 Task: Create a sub task System Test and UAT for the task  Implement a new remote support system for a company's clients in the project AlphaFlow , assign it to team member softage.1@softage.net and update the status of the sub task to  Off Track , set the priority of the sub task to High
Action: Mouse moved to (62, 320)
Screenshot: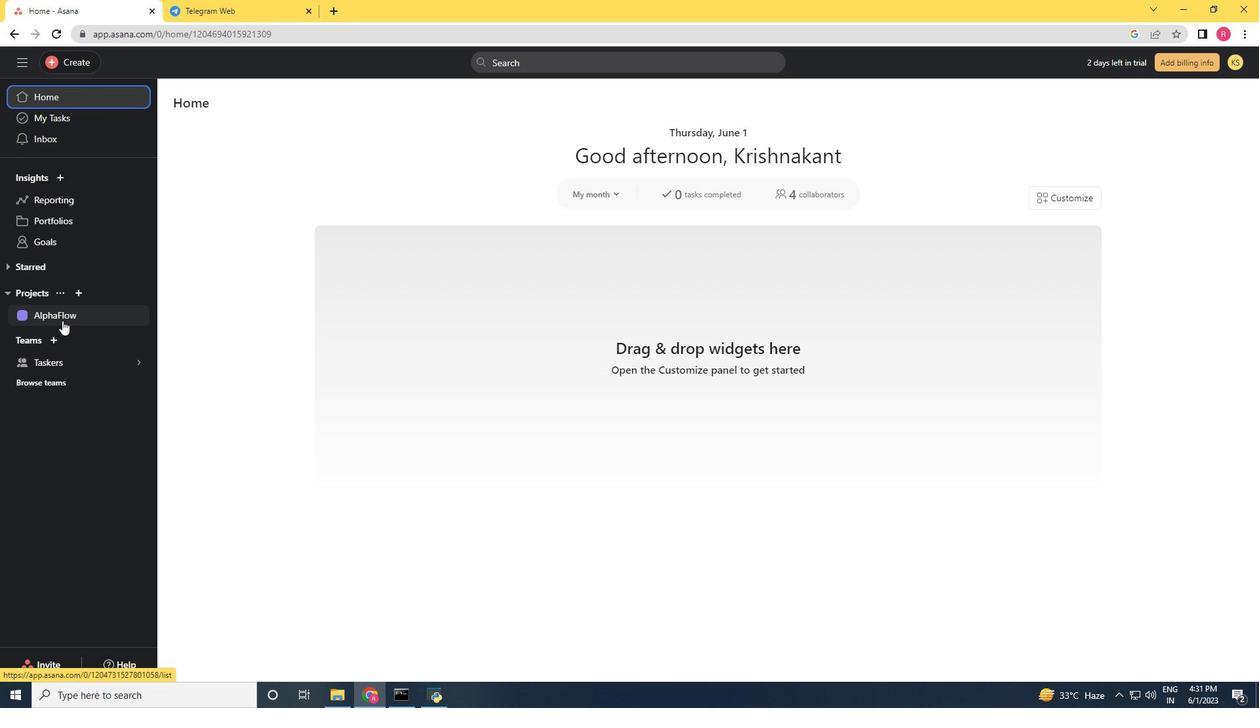 
Action: Mouse pressed left at (62, 320)
Screenshot: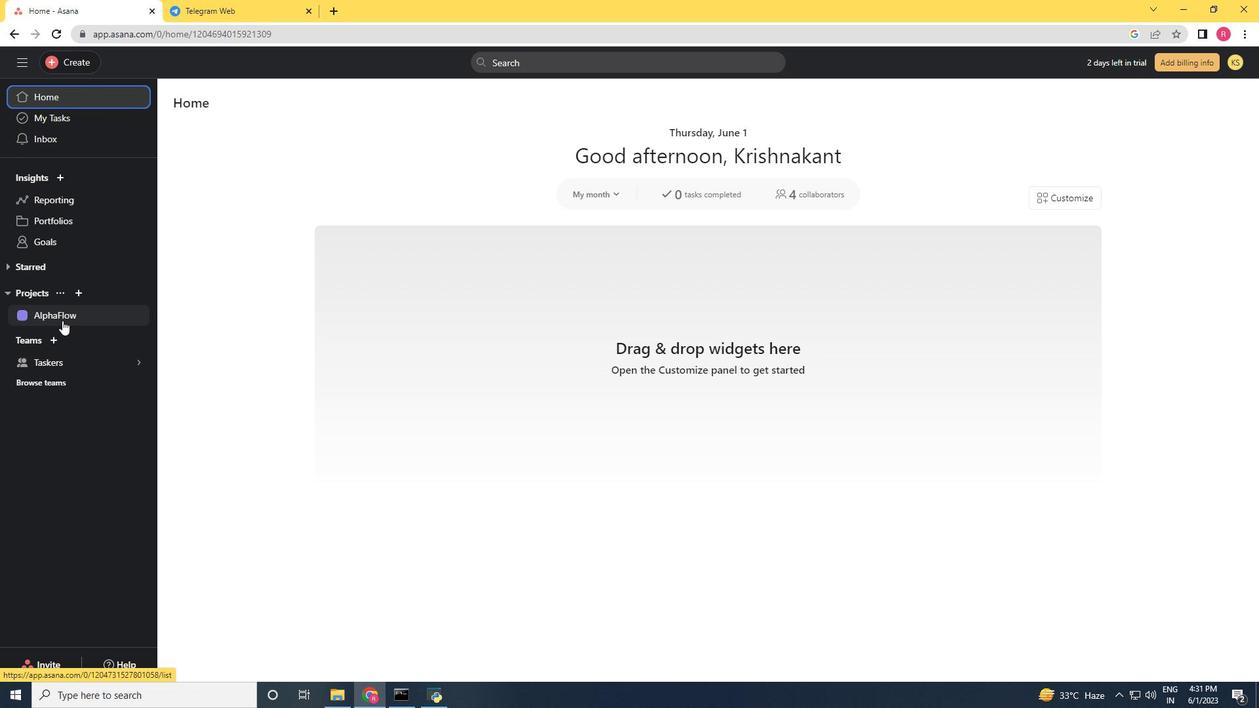 
Action: Mouse moved to (443, 396)
Screenshot: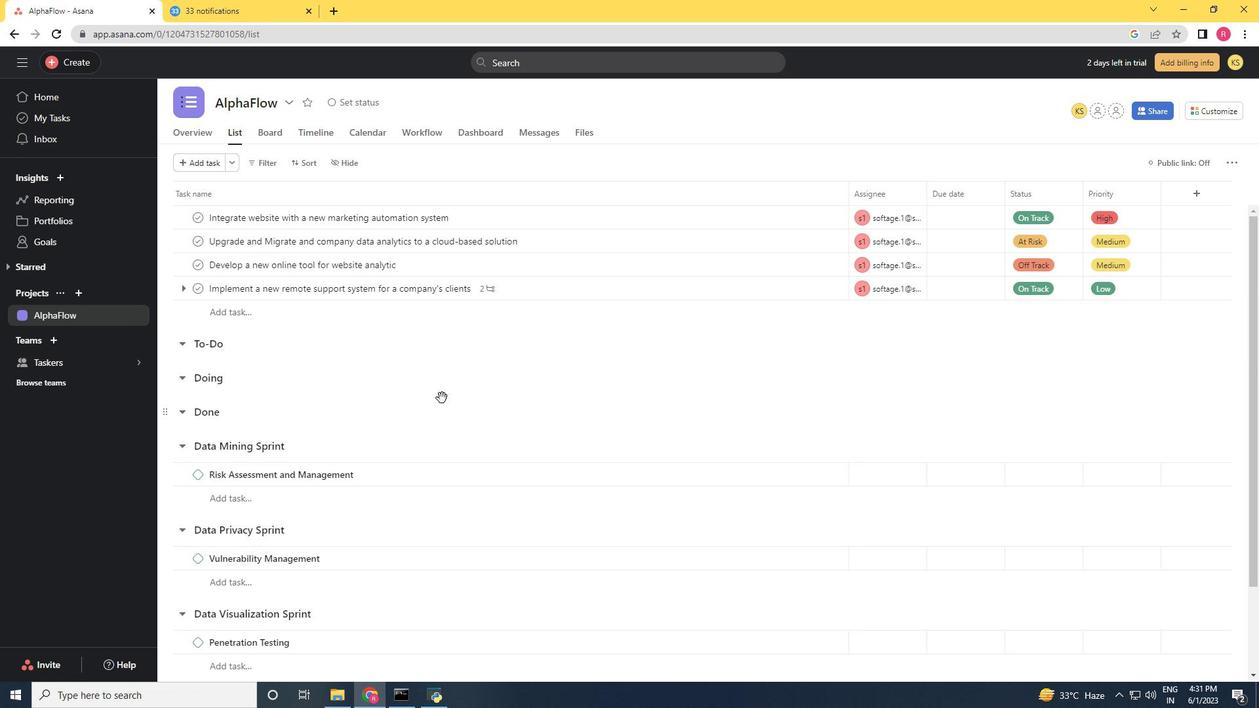 
Action: Mouse scrolled (443, 396) with delta (0, 0)
Screenshot: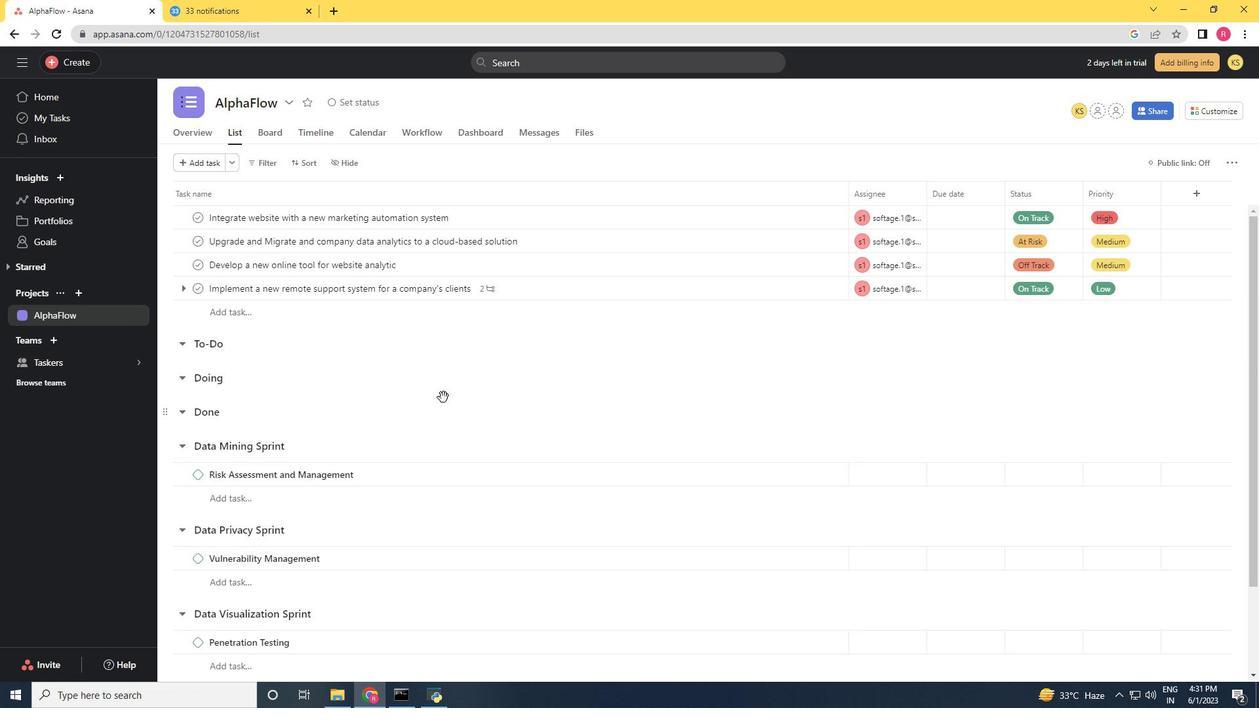 
Action: Mouse scrolled (443, 396) with delta (0, 0)
Screenshot: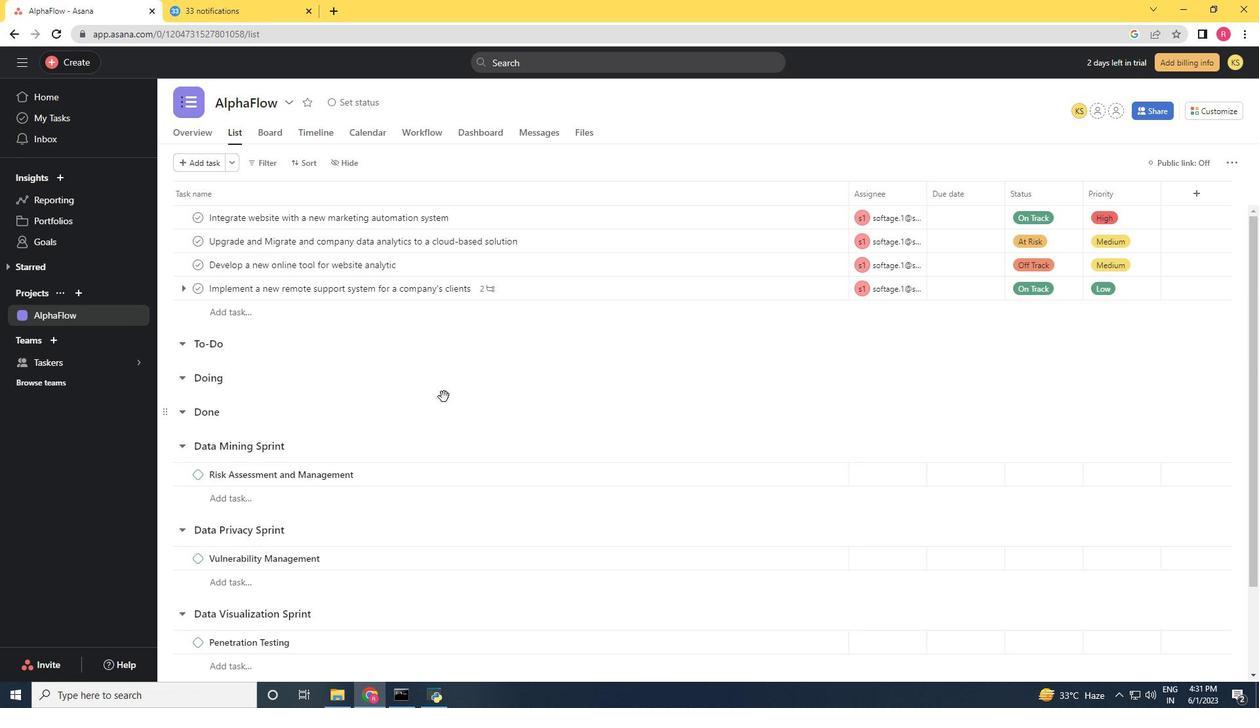 
Action: Mouse moved to (444, 396)
Screenshot: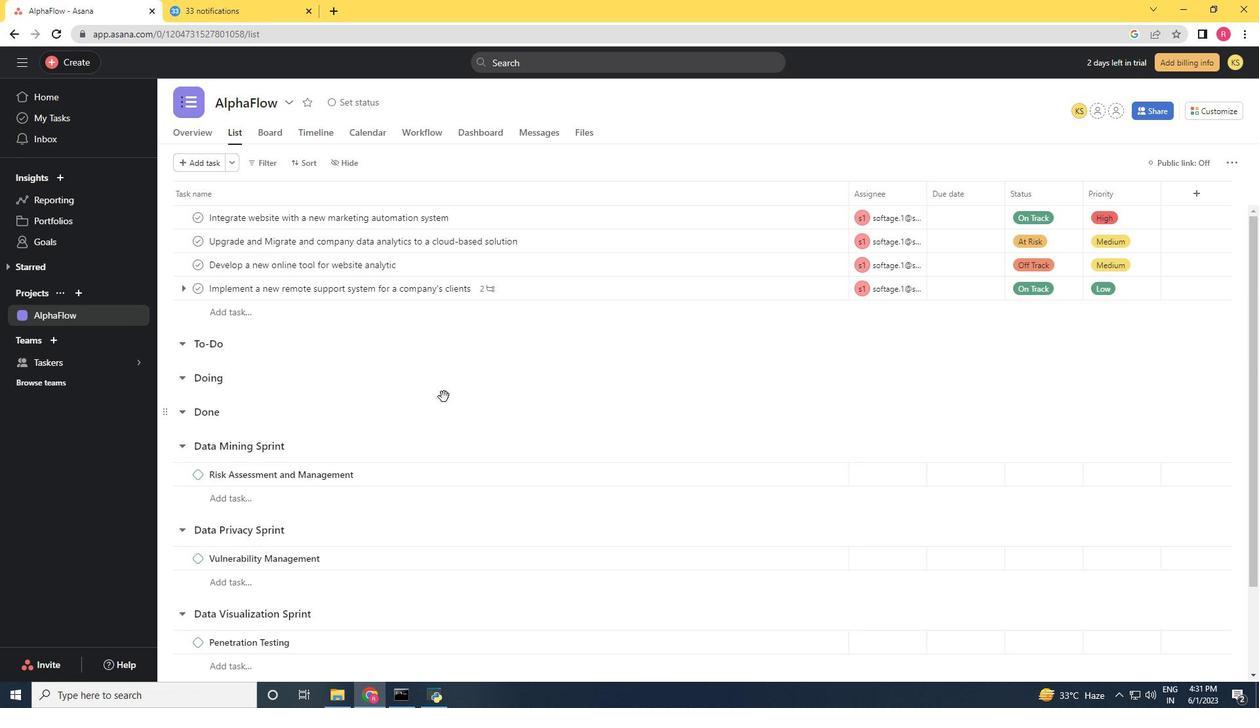 
Action: Mouse scrolled (444, 396) with delta (0, 0)
Screenshot: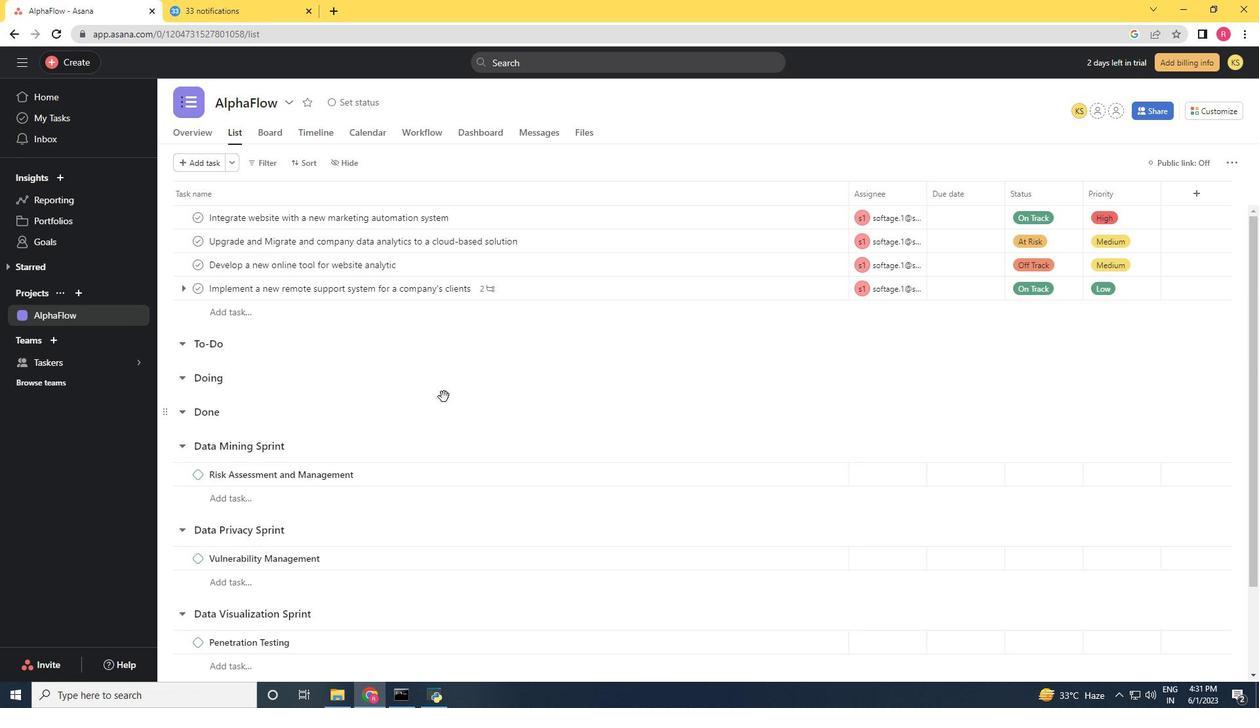 
Action: Mouse scrolled (444, 396) with delta (0, 0)
Screenshot: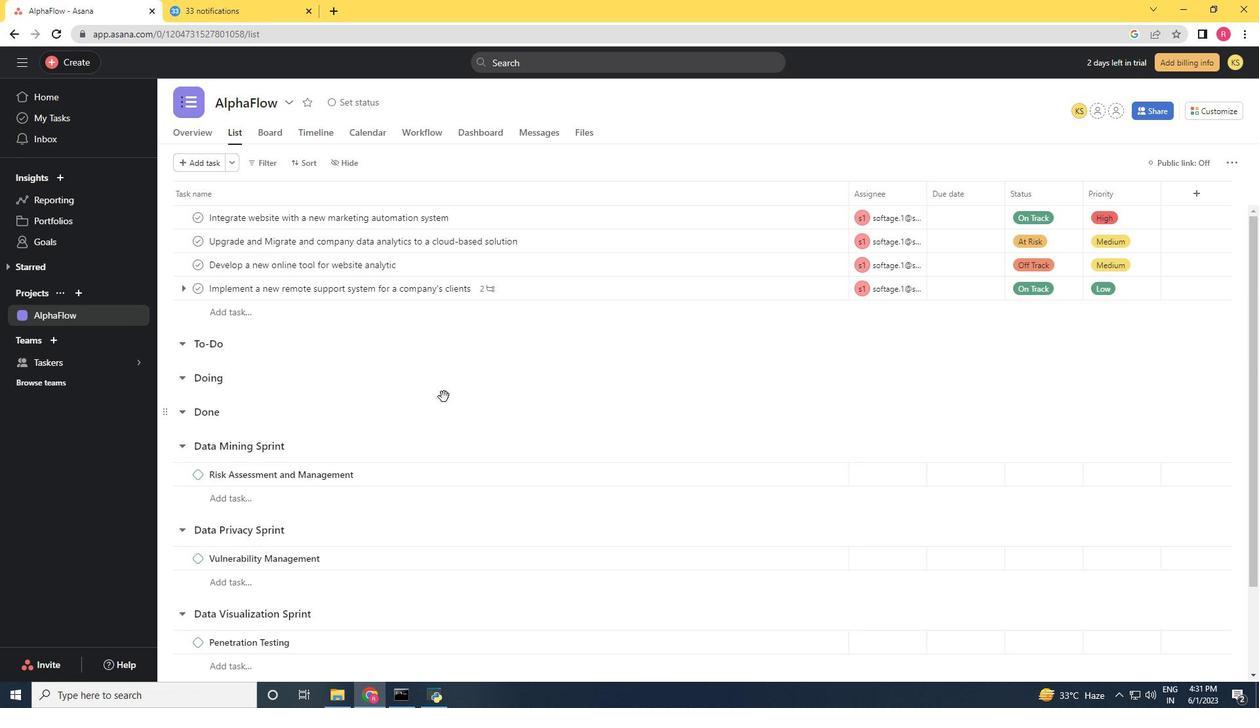 
Action: Mouse scrolled (444, 396) with delta (0, 0)
Screenshot: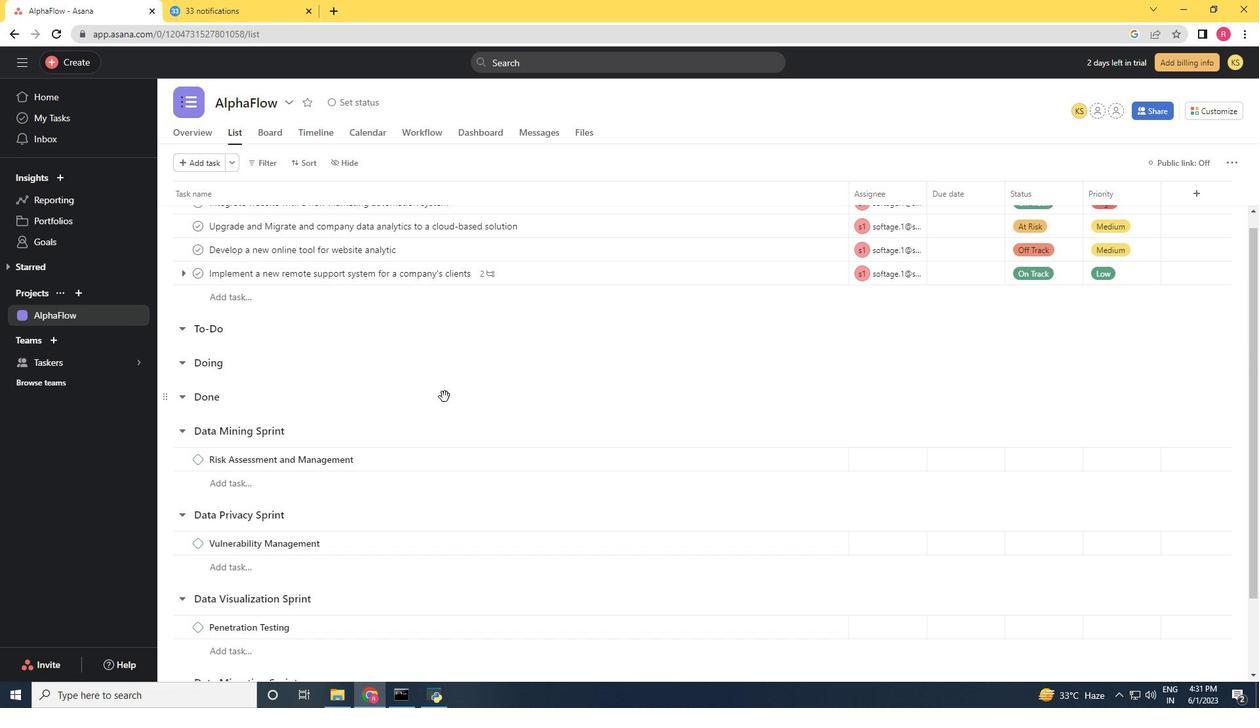 
Action: Mouse moved to (469, 375)
Screenshot: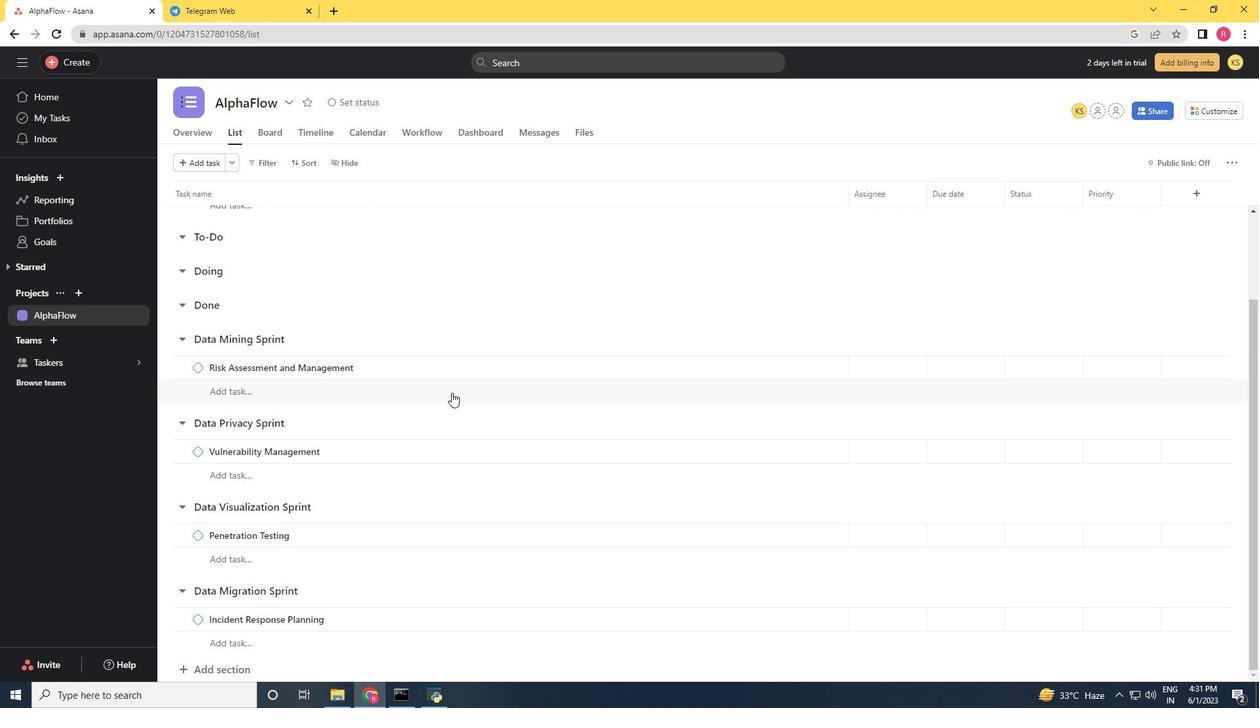 
Action: Mouse scrolled (469, 376) with delta (0, 0)
Screenshot: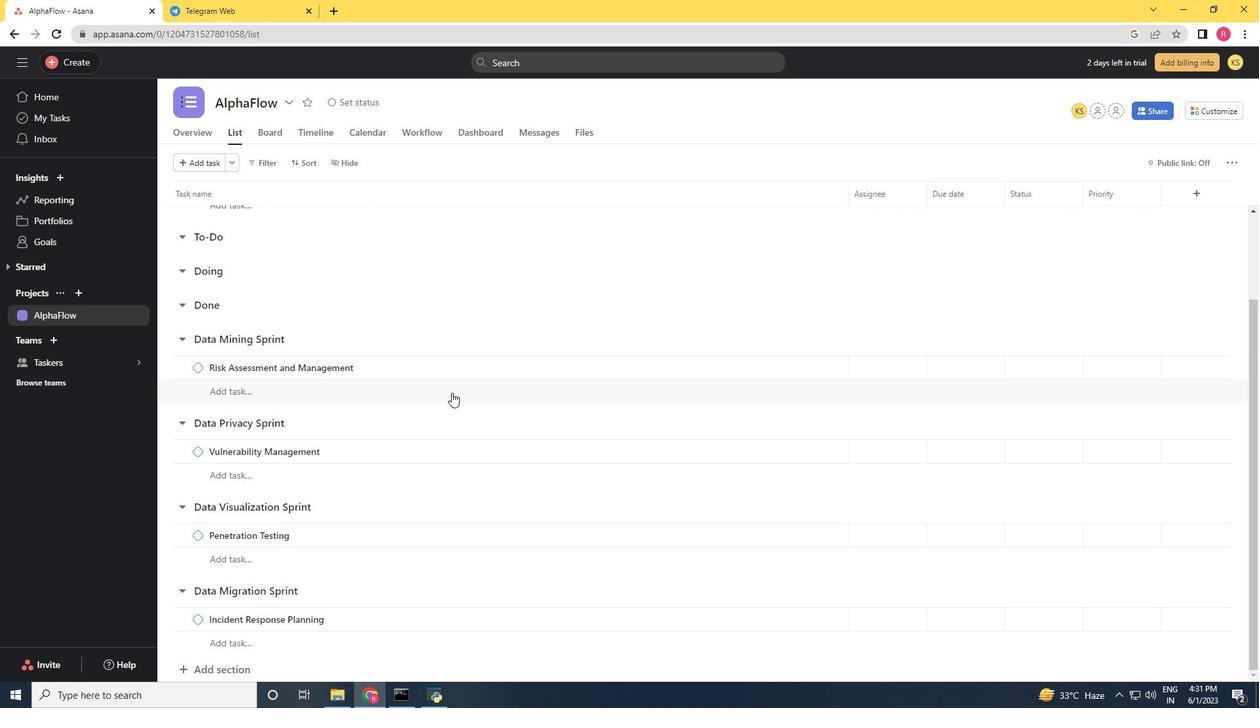 
Action: Mouse moved to (470, 374)
Screenshot: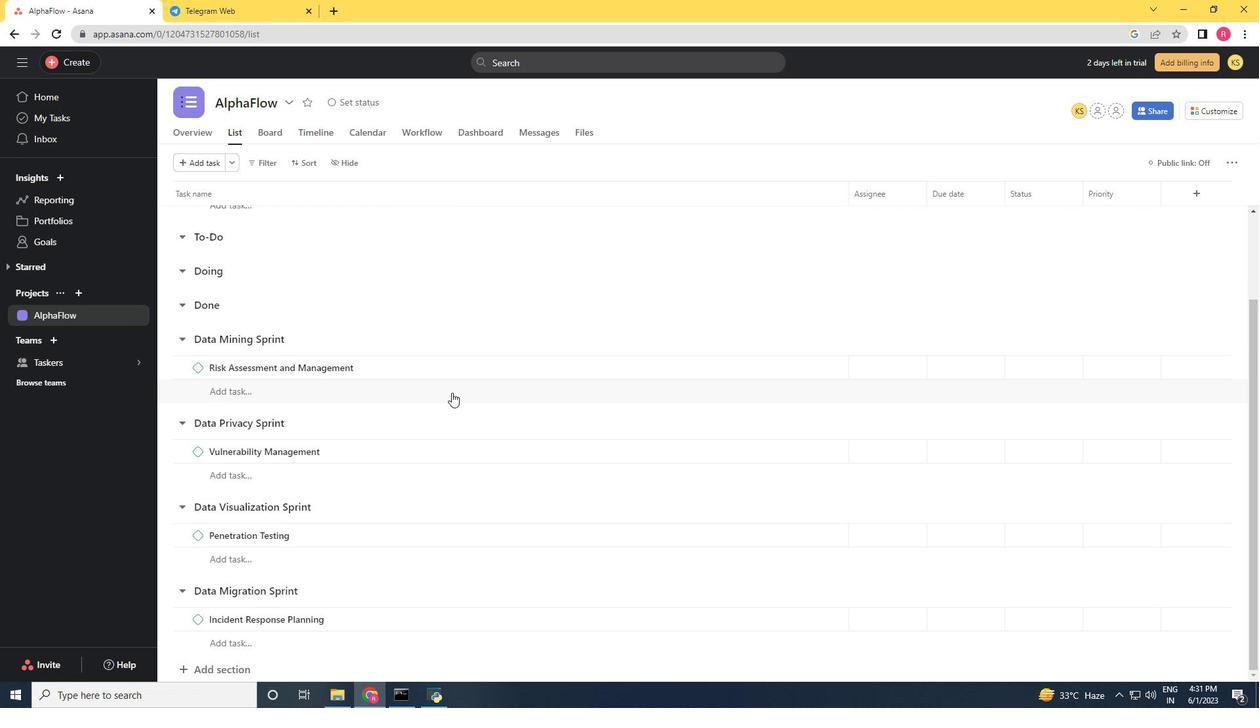 
Action: Mouse scrolled (470, 375) with delta (0, 0)
Screenshot: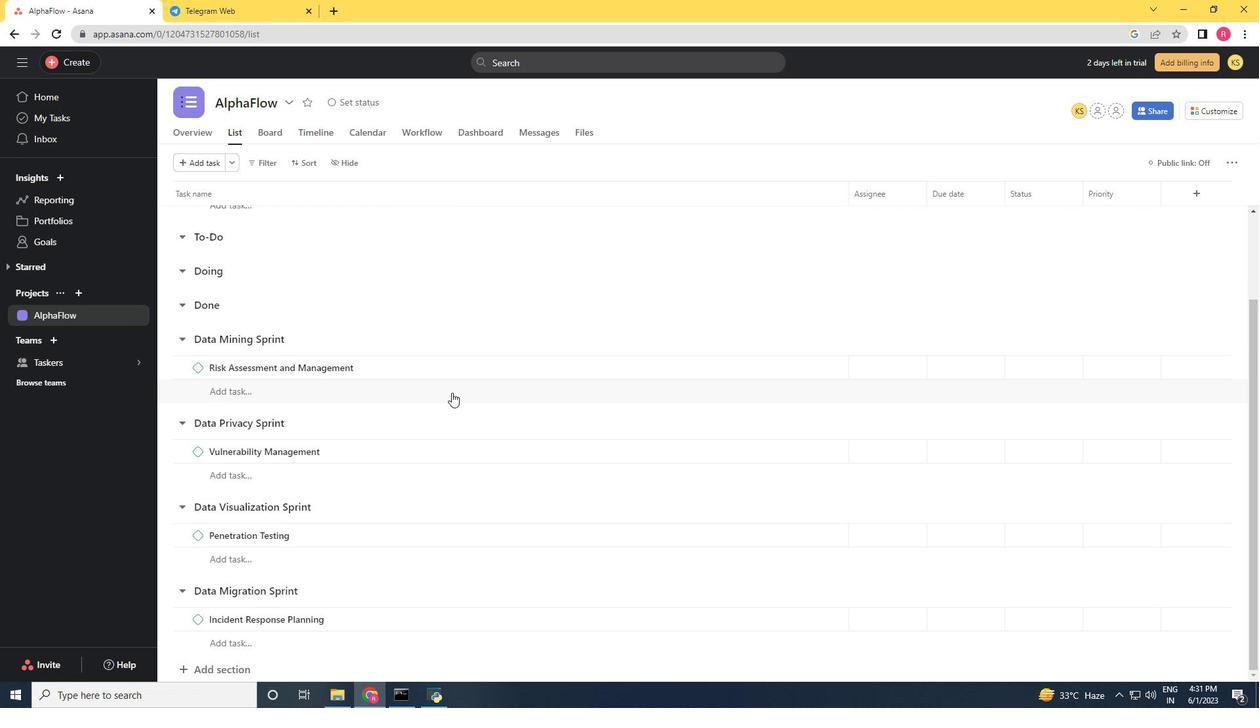 
Action: Mouse moved to (472, 372)
Screenshot: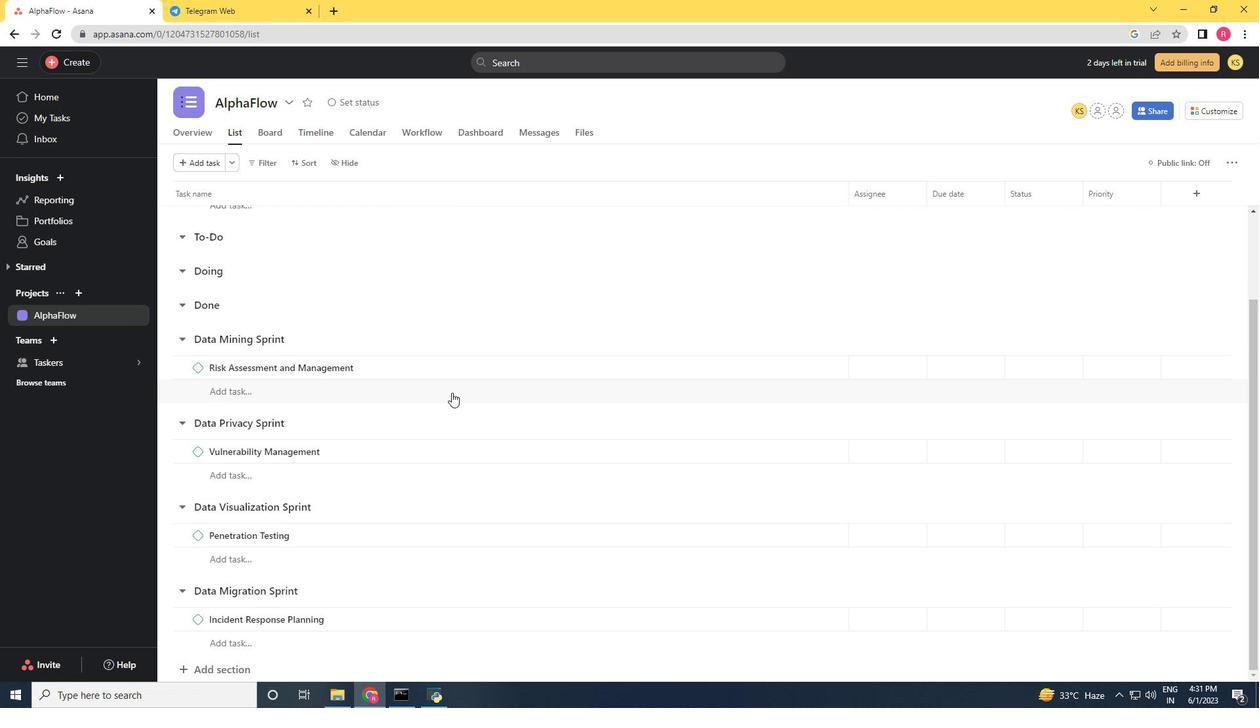 
Action: Mouse scrolled (472, 373) with delta (0, 0)
Screenshot: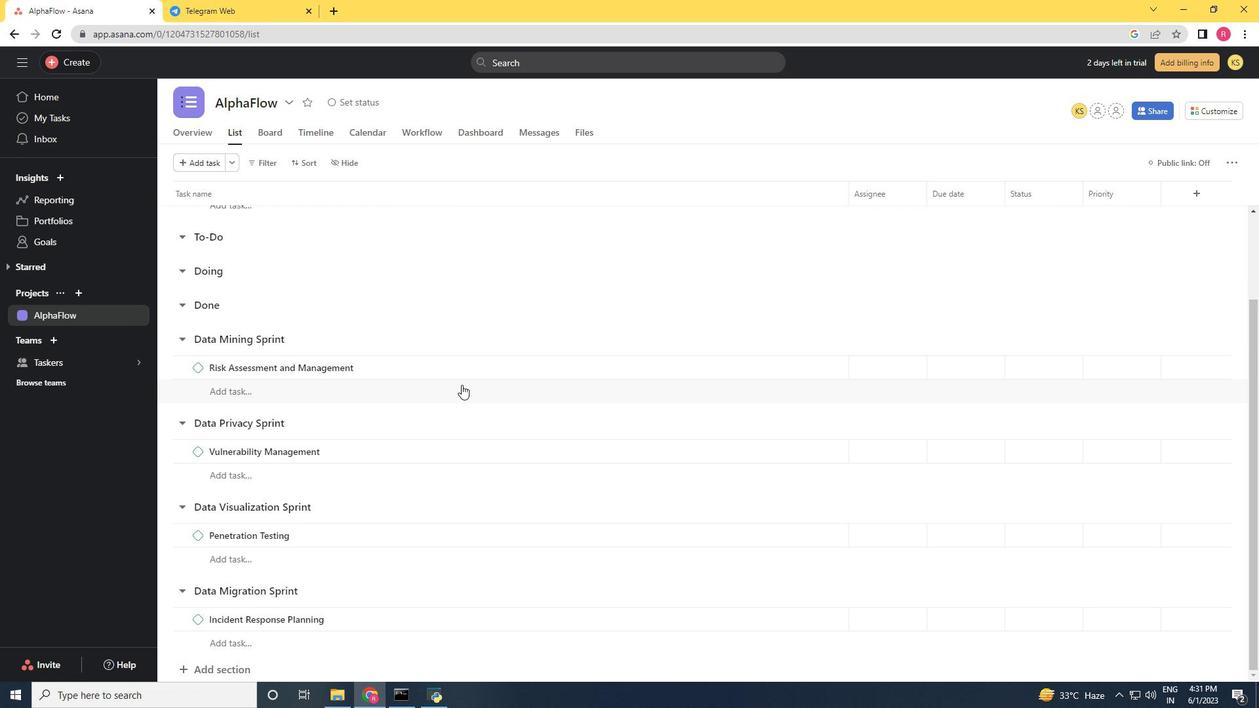 
Action: Mouse moved to (473, 369)
Screenshot: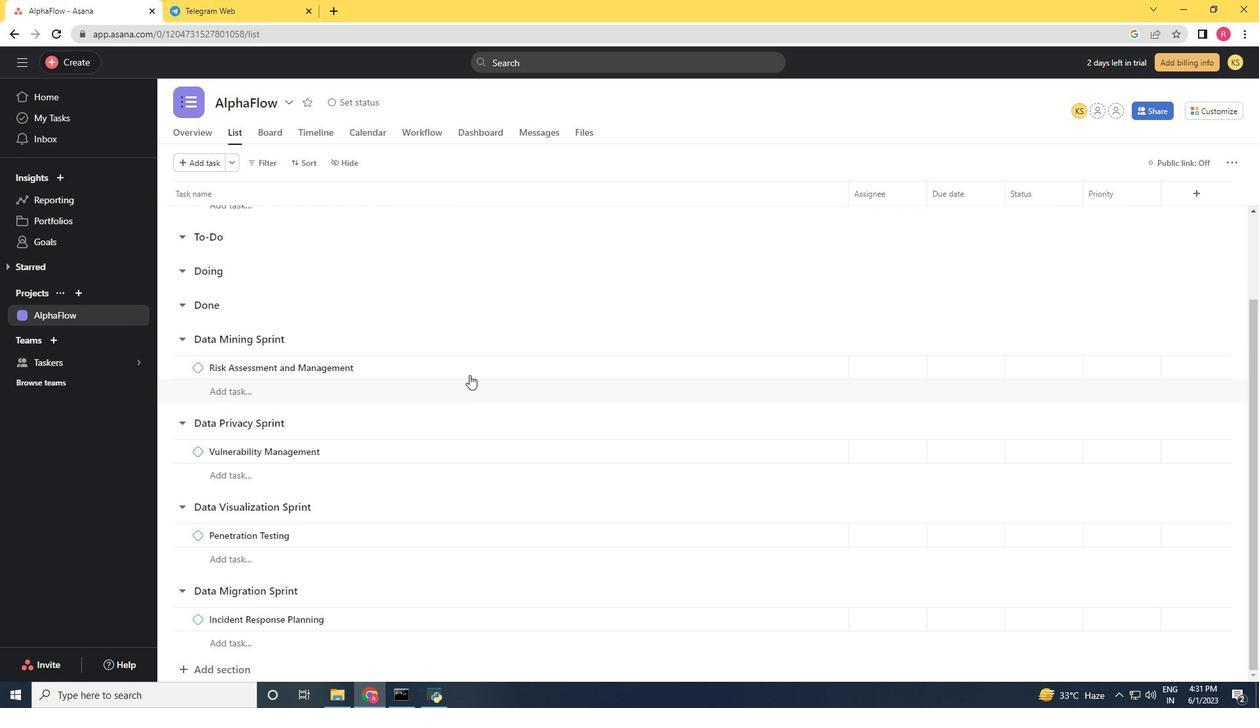 
Action: Mouse scrolled (473, 370) with delta (0, 0)
Screenshot: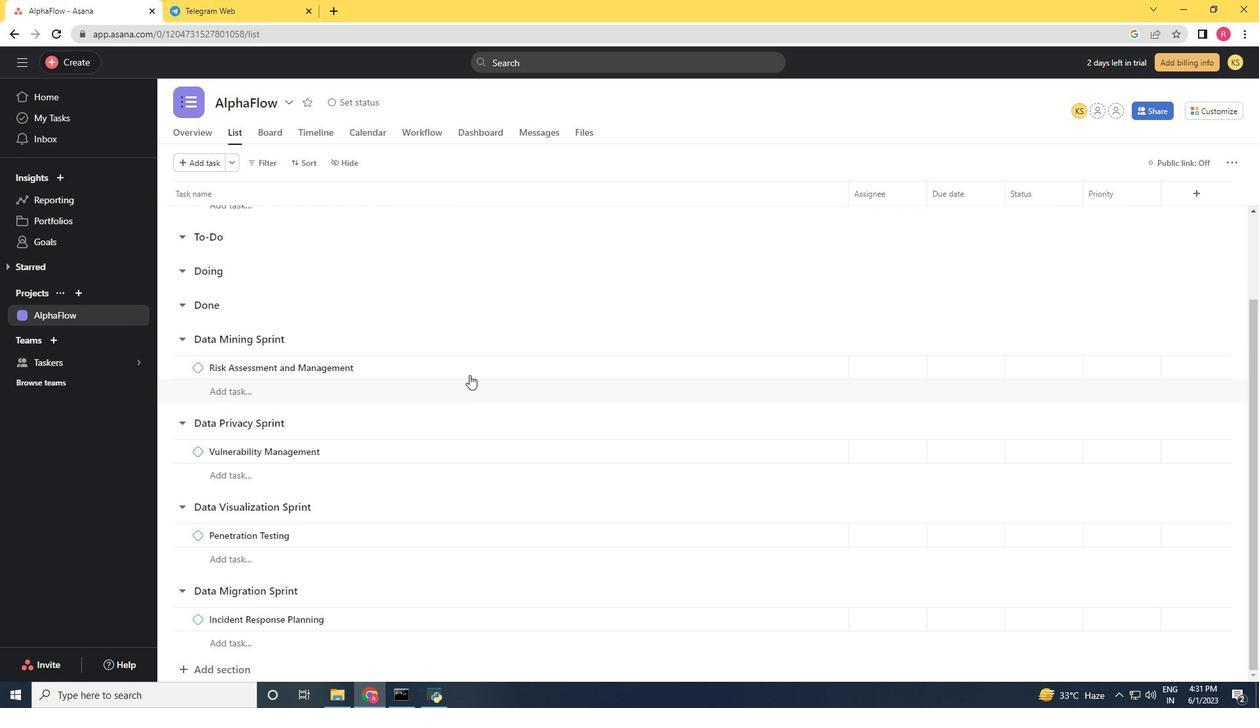 
Action: Mouse moved to (603, 281)
Screenshot: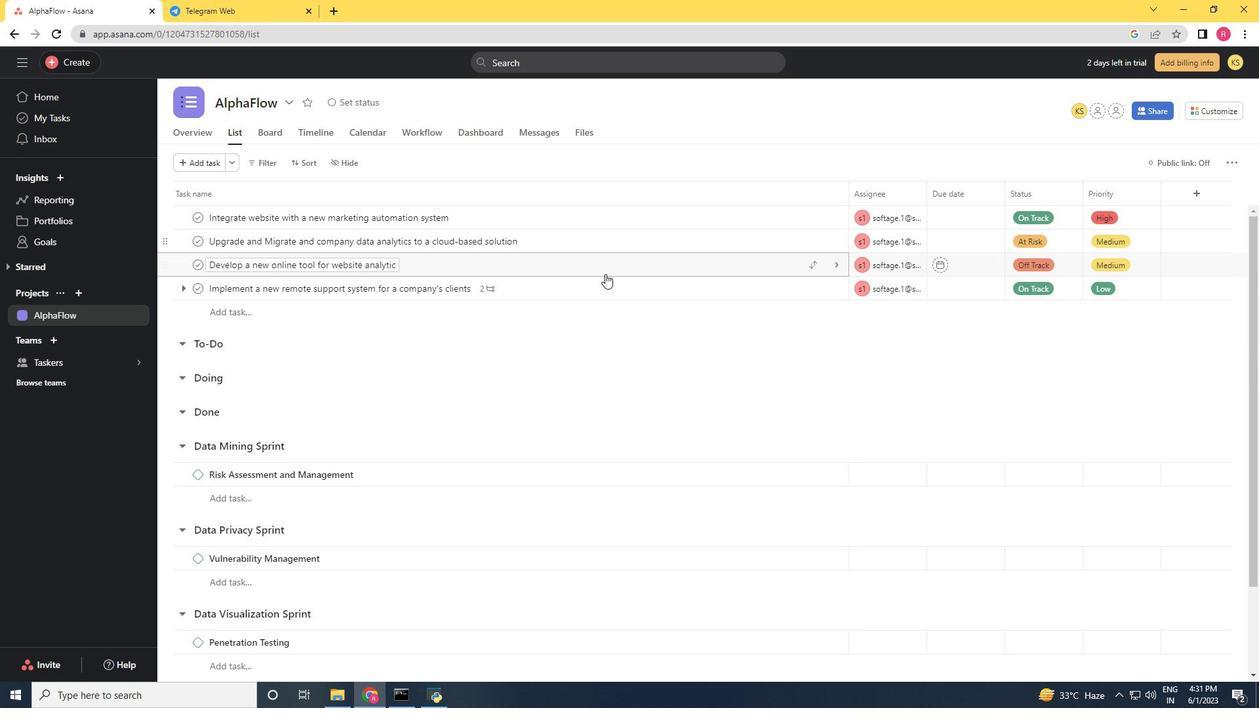 
Action: Mouse pressed left at (603, 281)
Screenshot: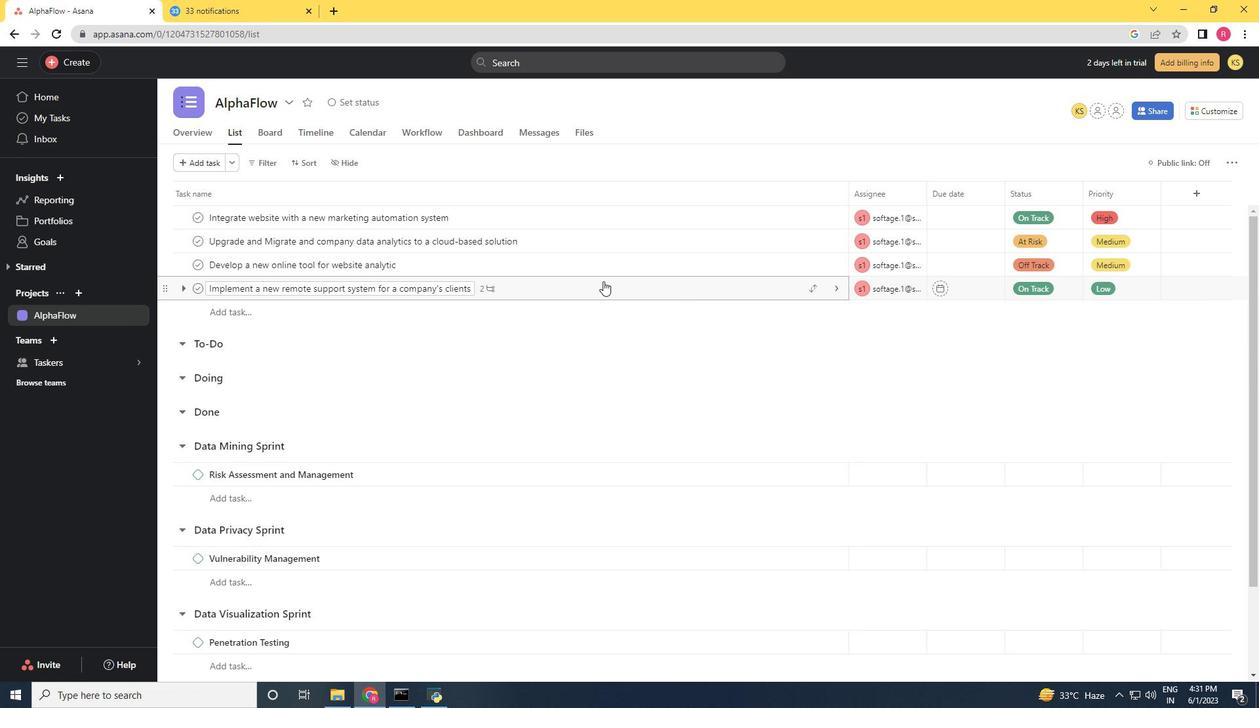 
Action: Mouse moved to (674, 375)
Screenshot: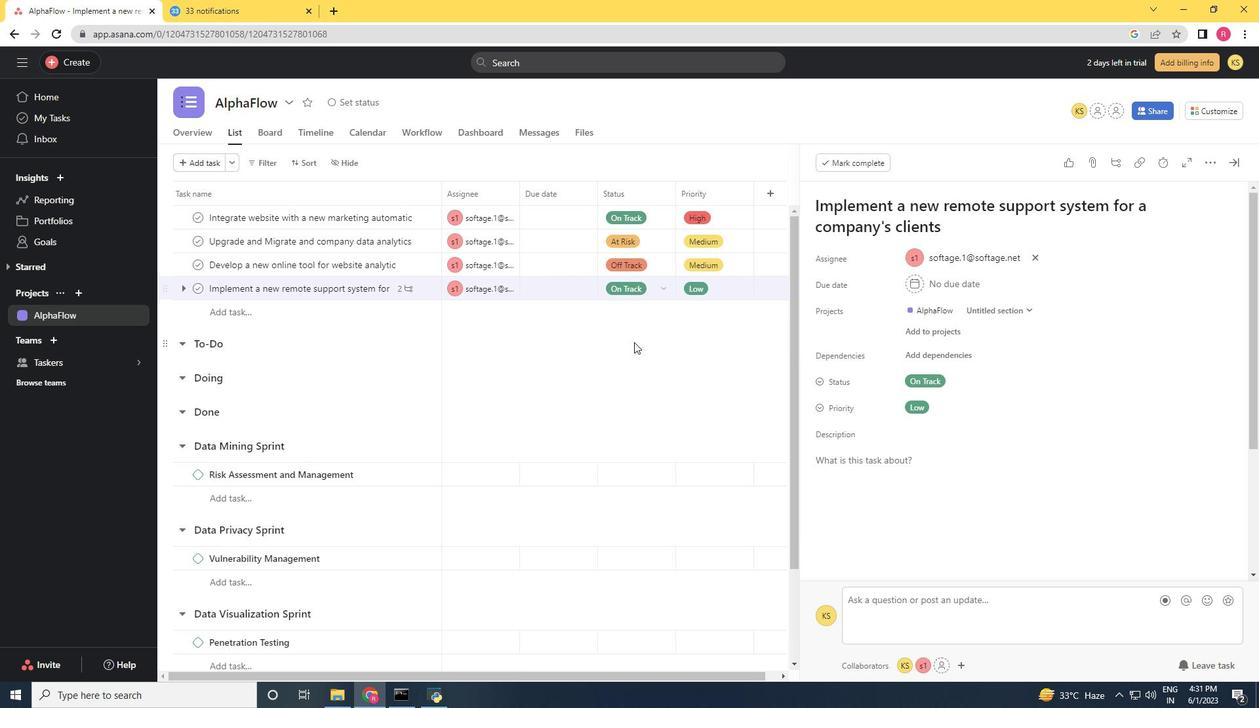 
Action: Mouse scrolled (674, 374) with delta (0, 0)
Screenshot: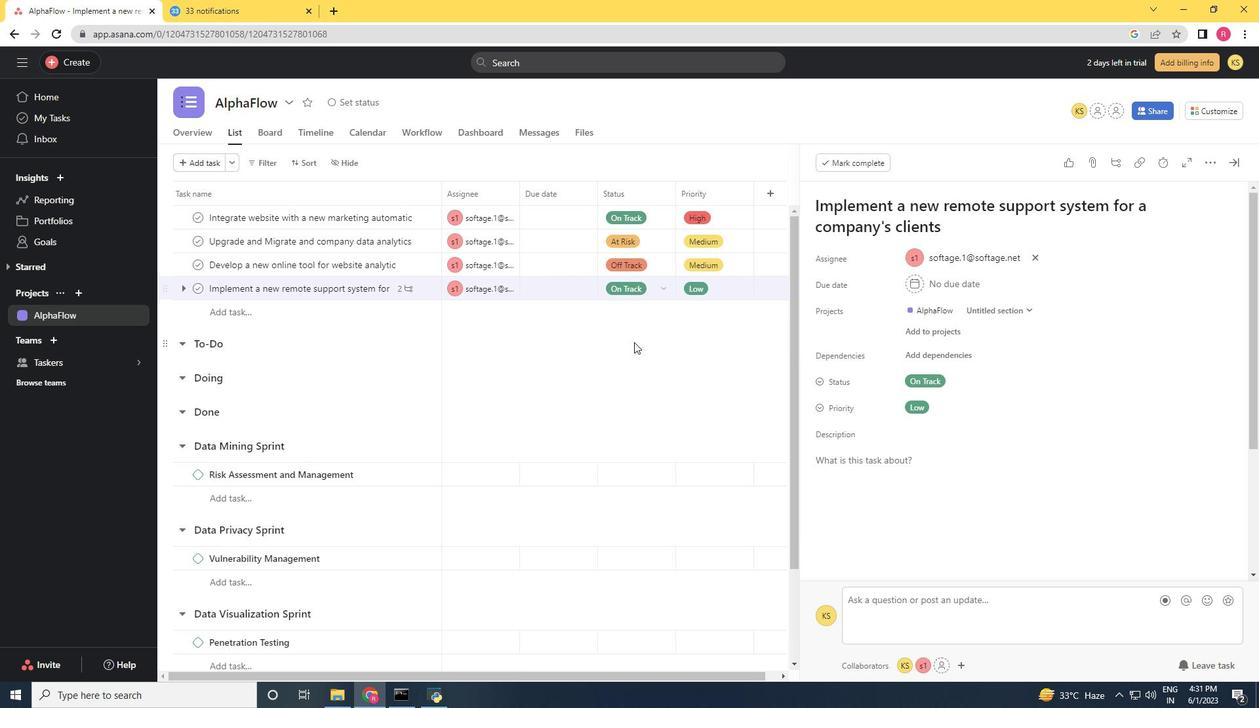 
Action: Mouse moved to (731, 405)
Screenshot: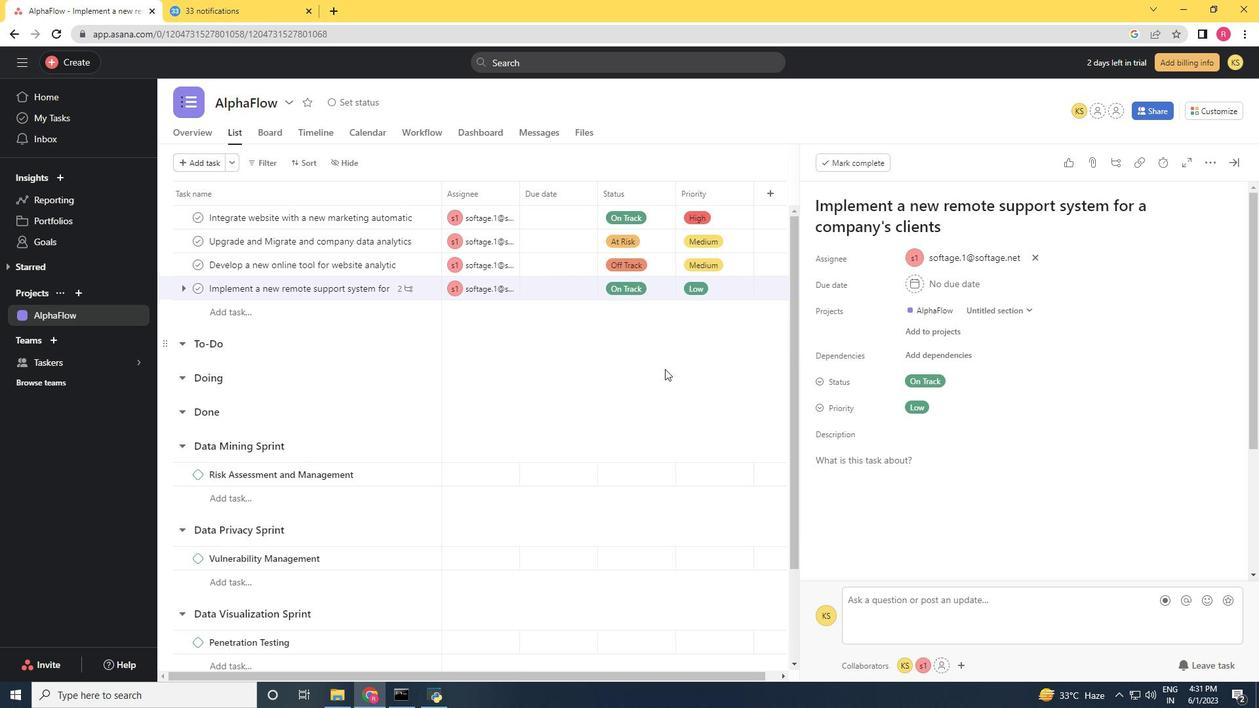 
Action: Mouse scrolled (731, 404) with delta (0, 0)
Screenshot: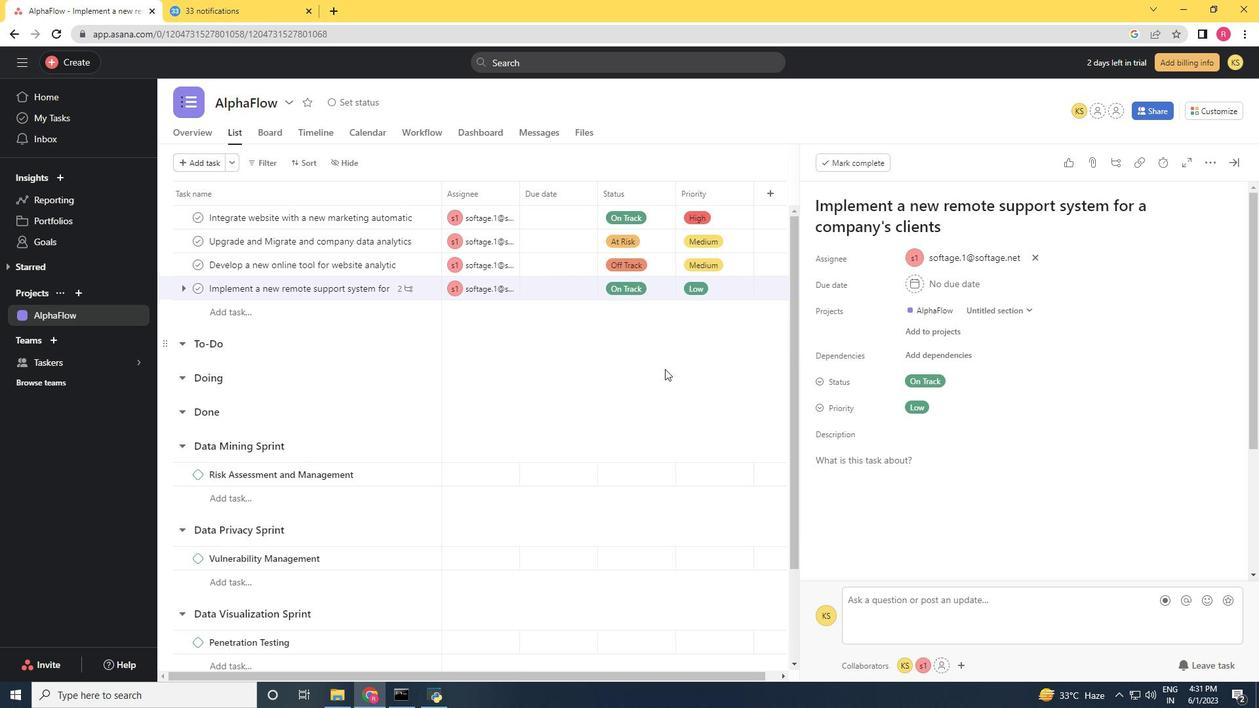 
Action: Mouse moved to (792, 426)
Screenshot: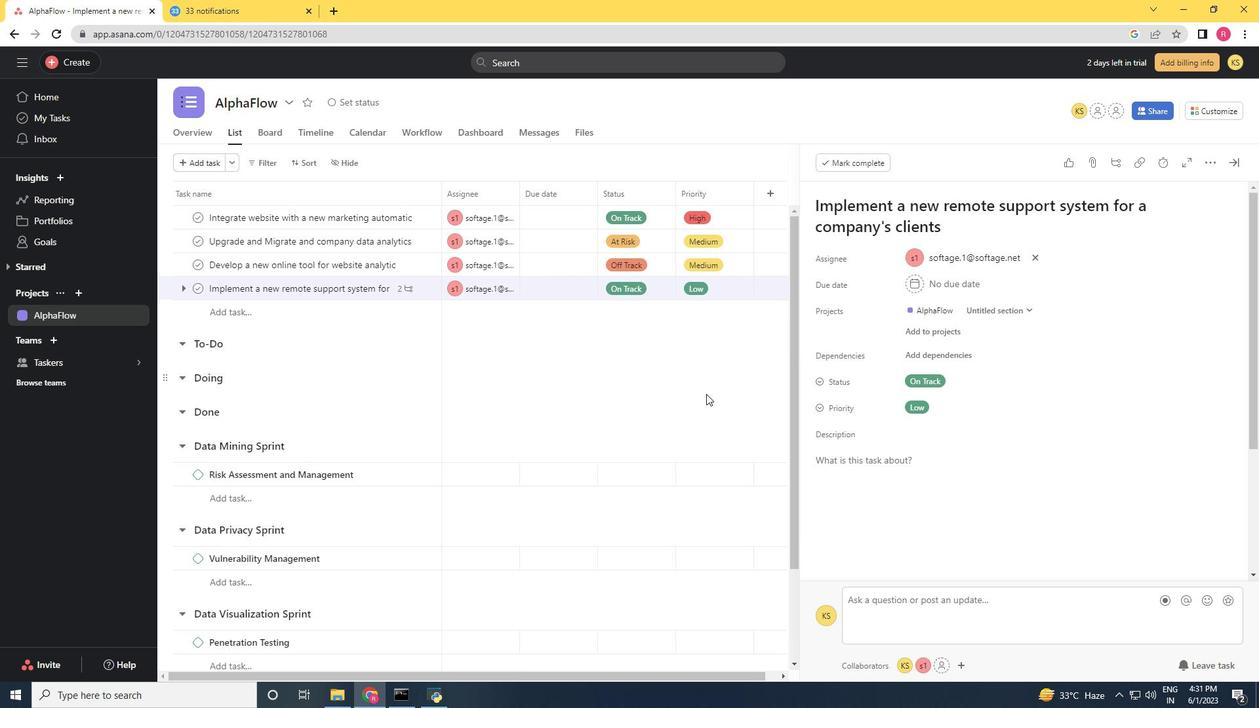 
Action: Mouse scrolled (792, 425) with delta (0, 0)
Screenshot: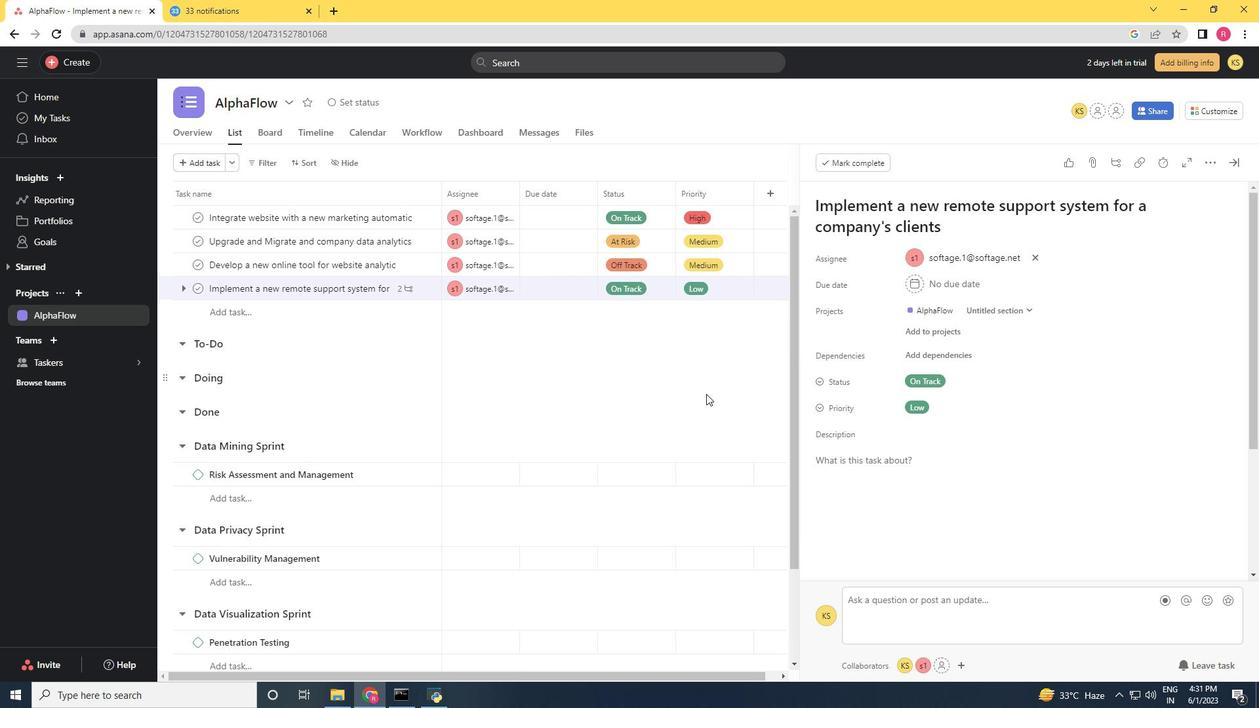 
Action: Mouse moved to (861, 451)
Screenshot: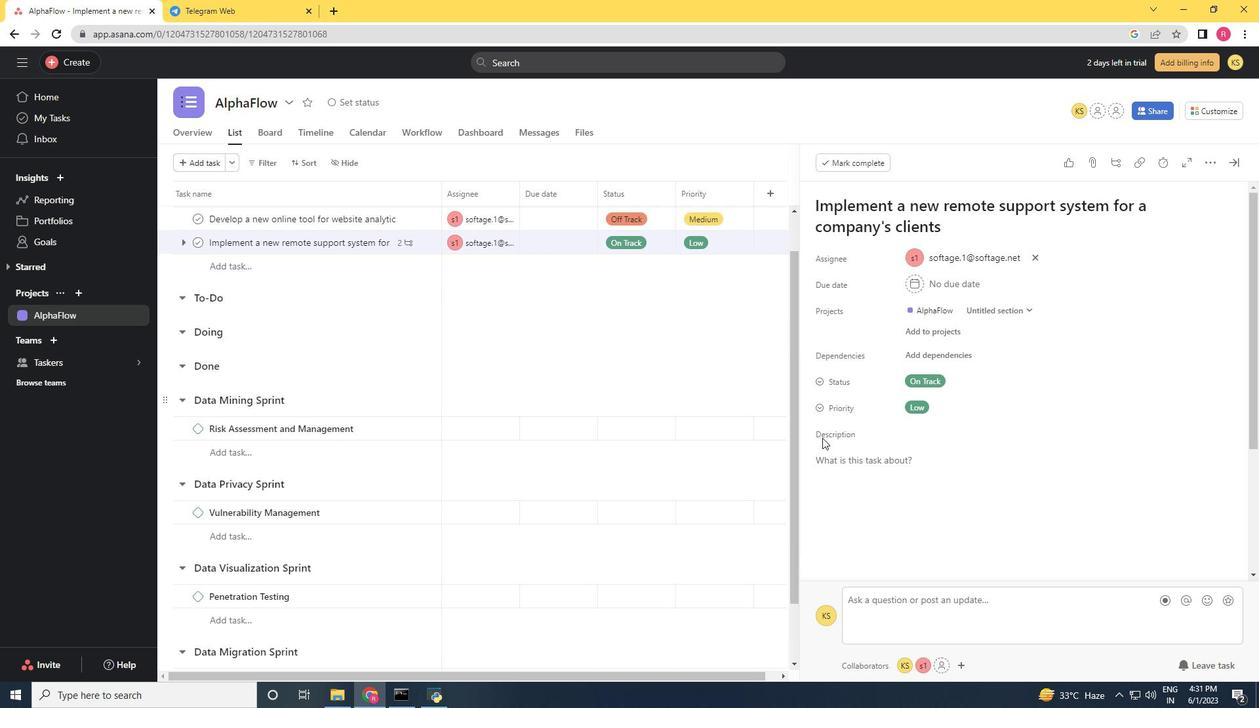 
Action: Mouse scrolled (861, 450) with delta (0, 0)
Screenshot: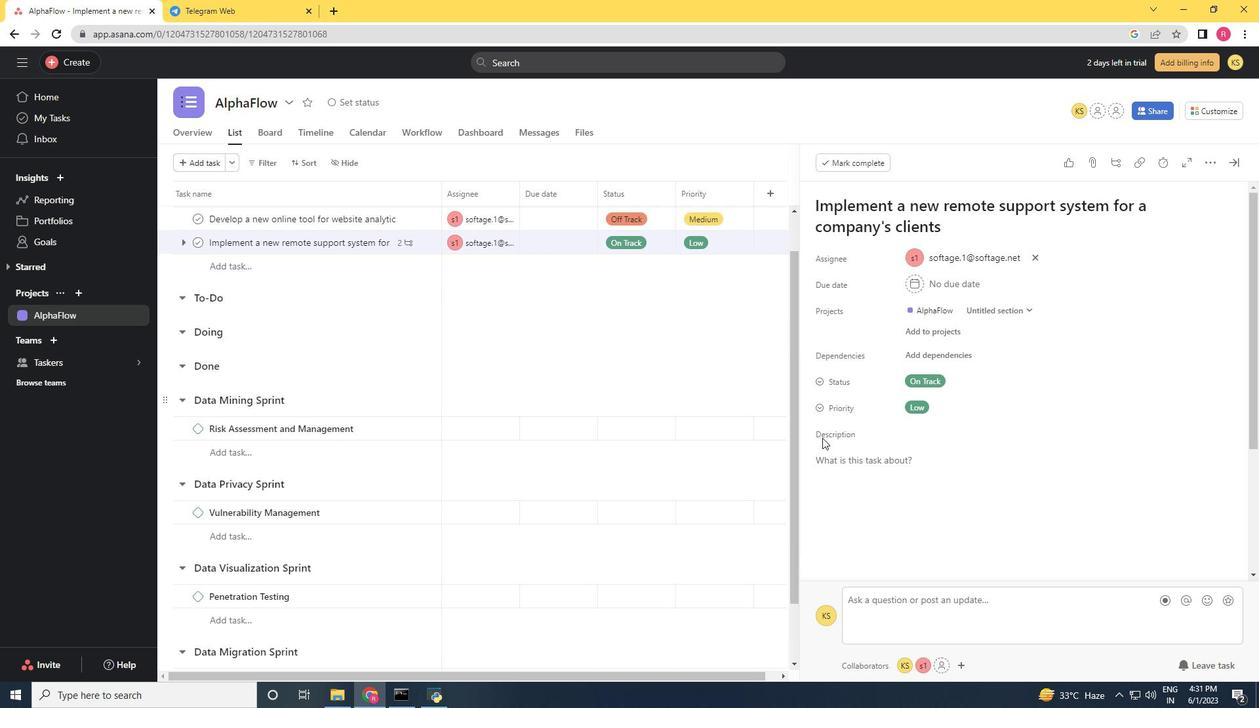 
Action: Mouse moved to (878, 445)
Screenshot: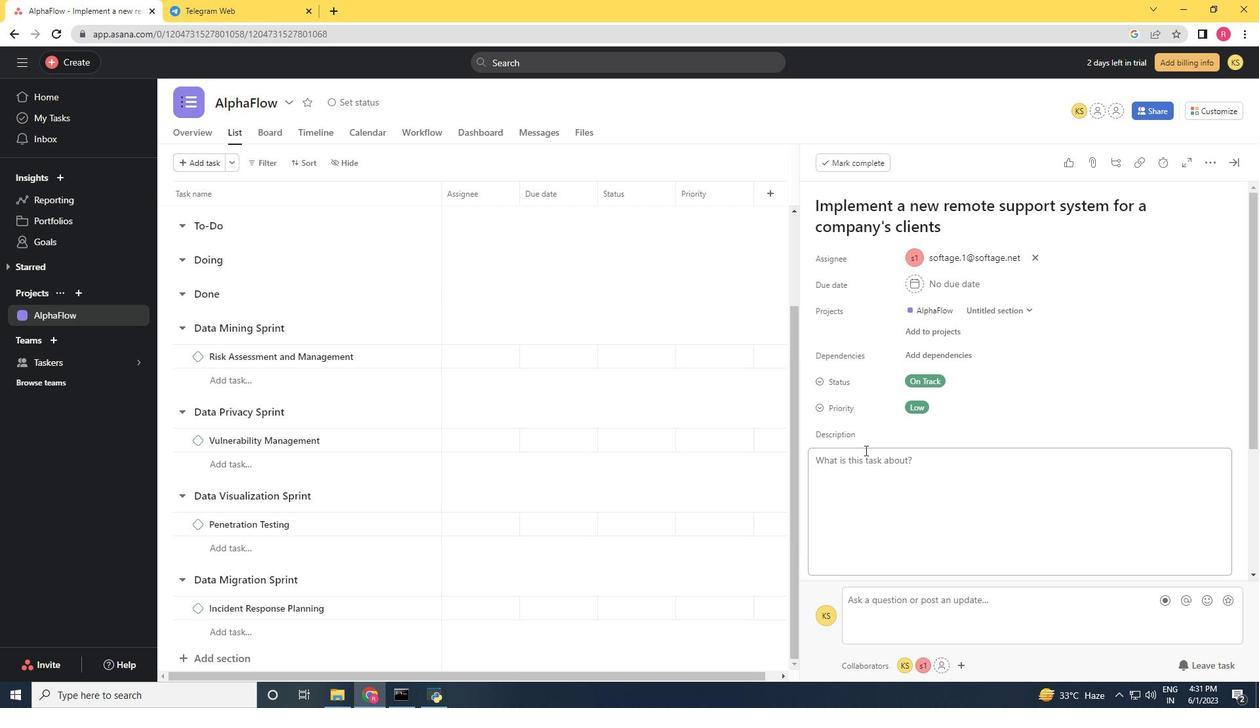 
Action: Mouse scrolled (878, 445) with delta (0, 0)
Screenshot: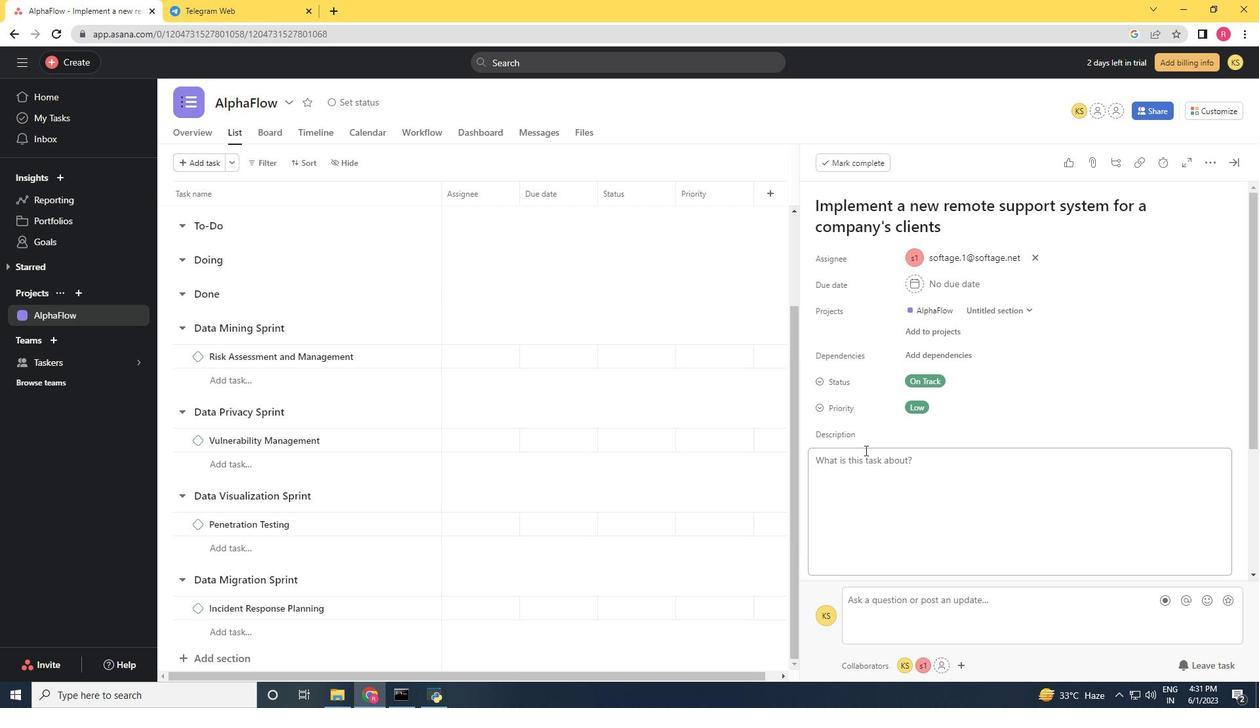 
Action: Mouse moved to (880, 451)
Screenshot: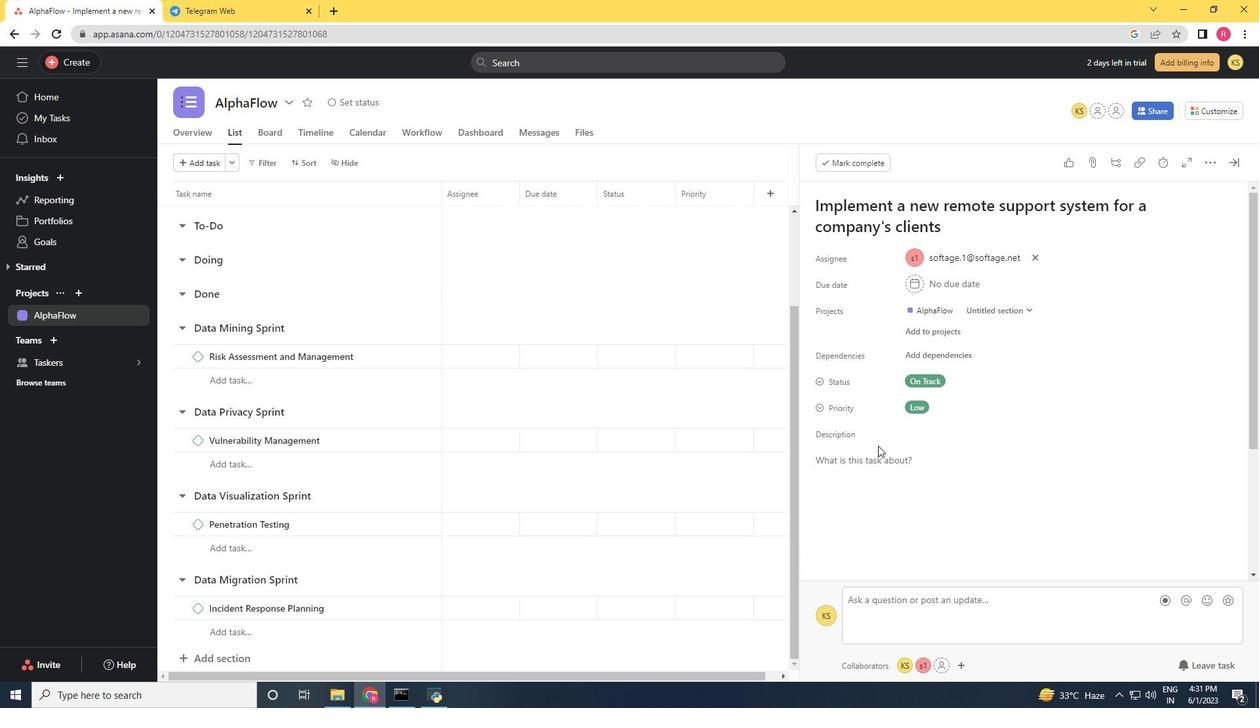 
Action: Mouse scrolled (880, 451) with delta (0, 0)
Screenshot: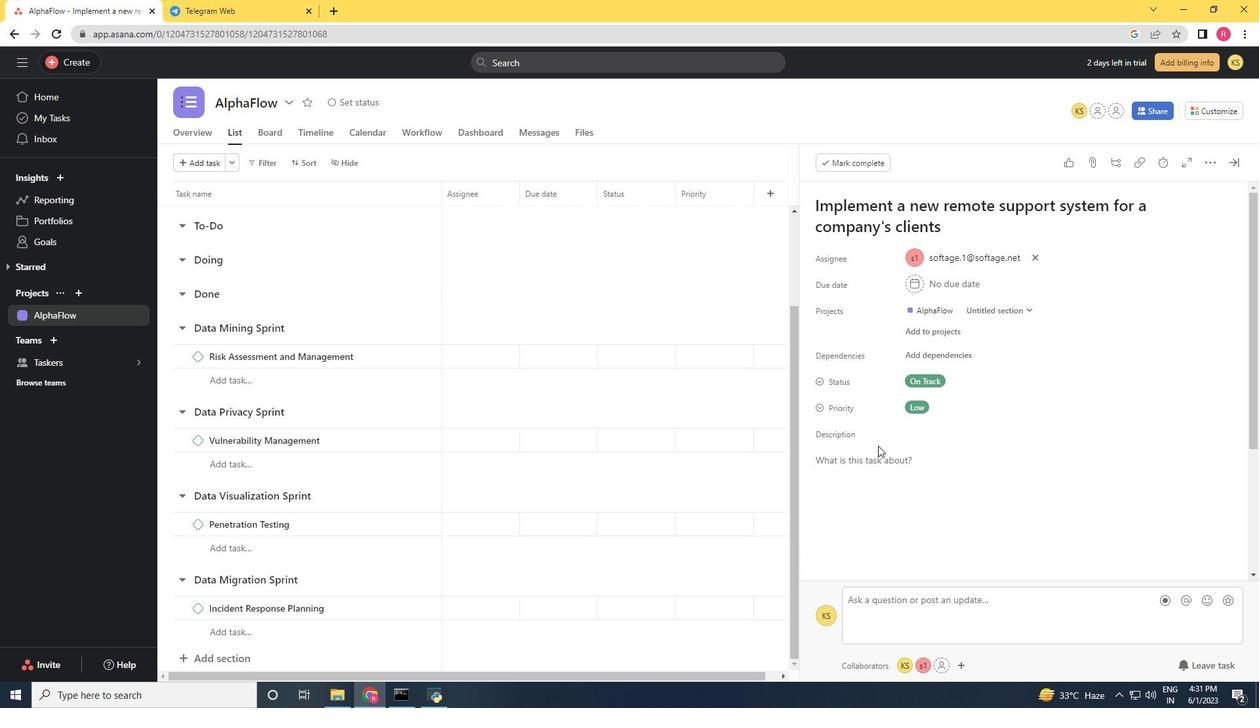 
Action: Mouse moved to (880, 453)
Screenshot: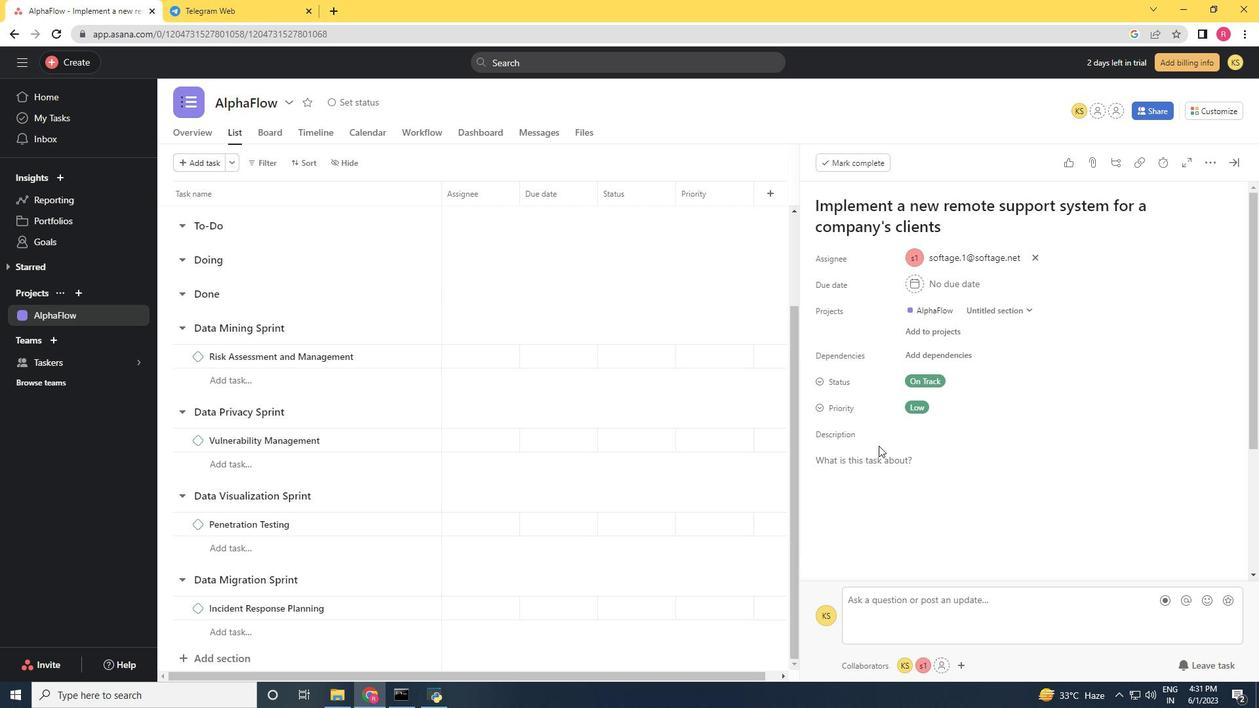 
Action: Mouse scrolled (880, 453) with delta (0, 0)
Screenshot: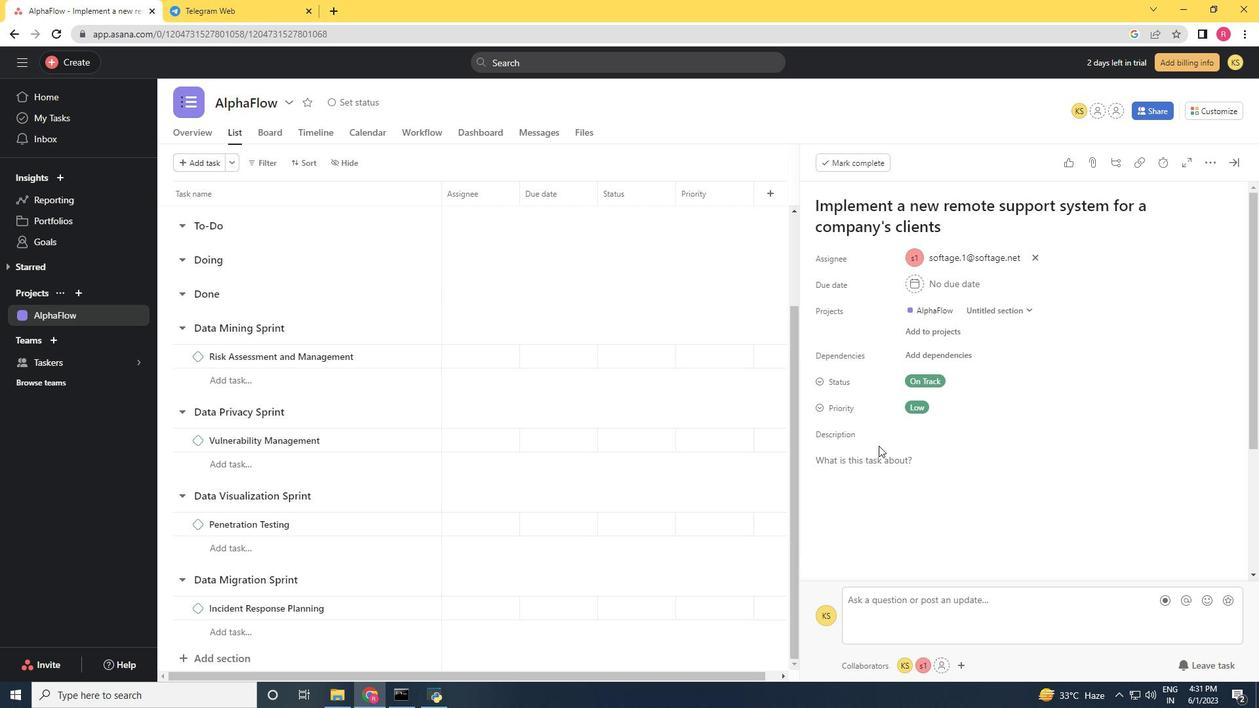 
Action: Mouse moved to (880, 455)
Screenshot: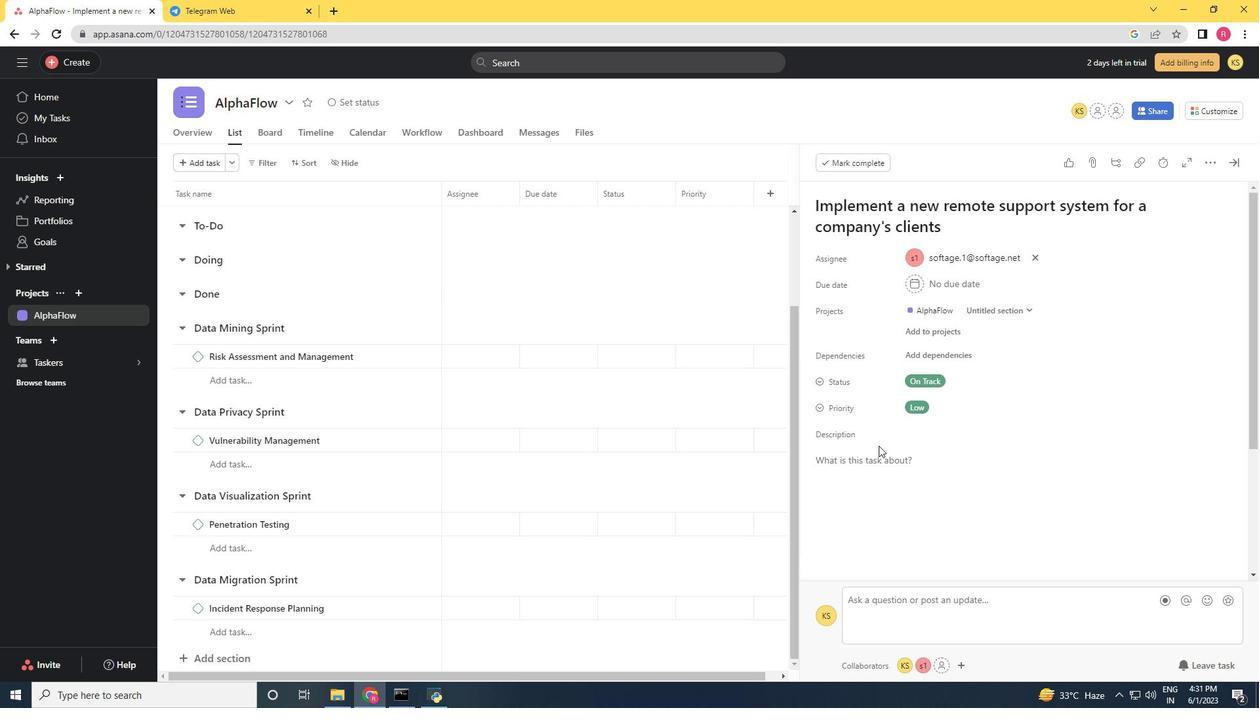 
Action: Mouse scrolled (880, 455) with delta (0, 0)
Screenshot: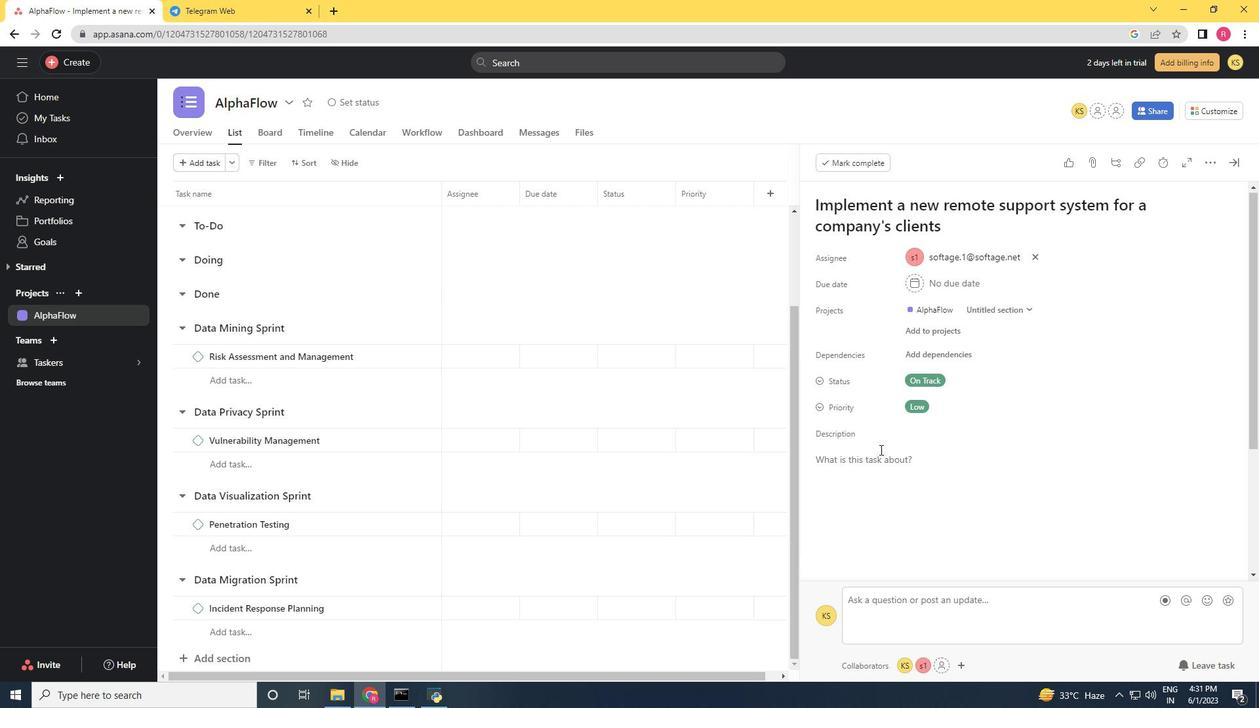 
Action: Mouse moved to (852, 472)
Screenshot: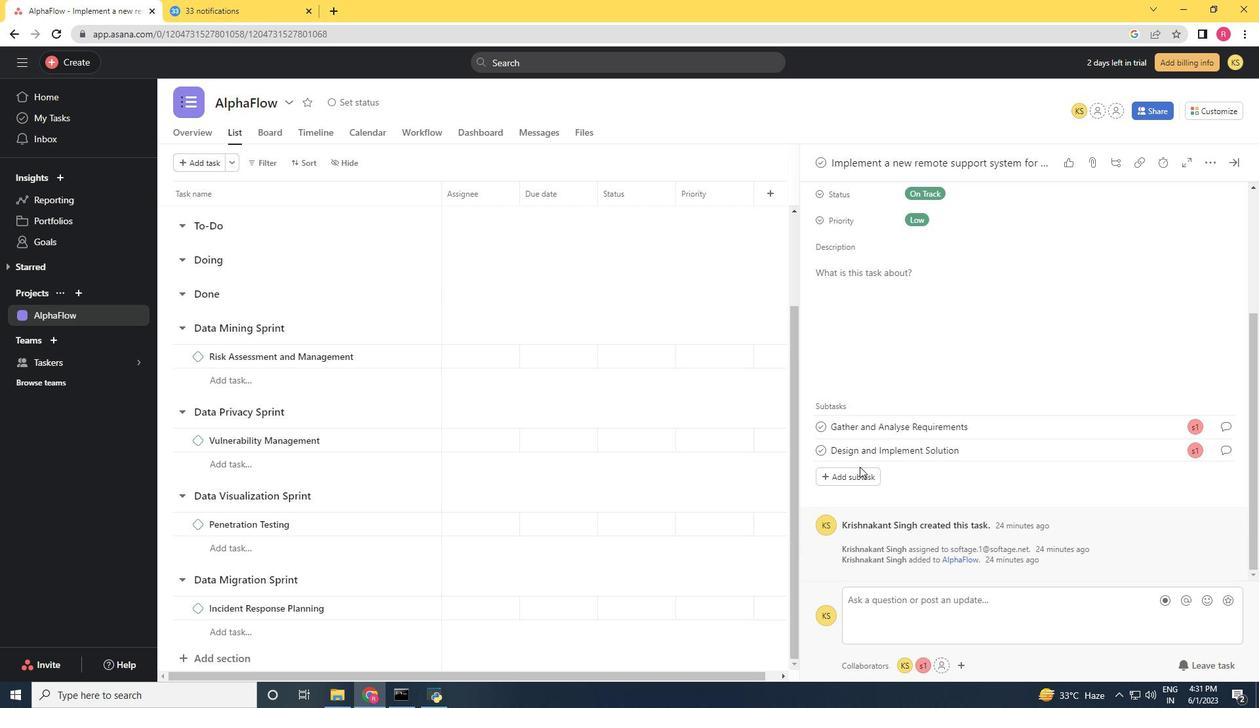 
Action: Mouse pressed left at (852, 472)
Screenshot: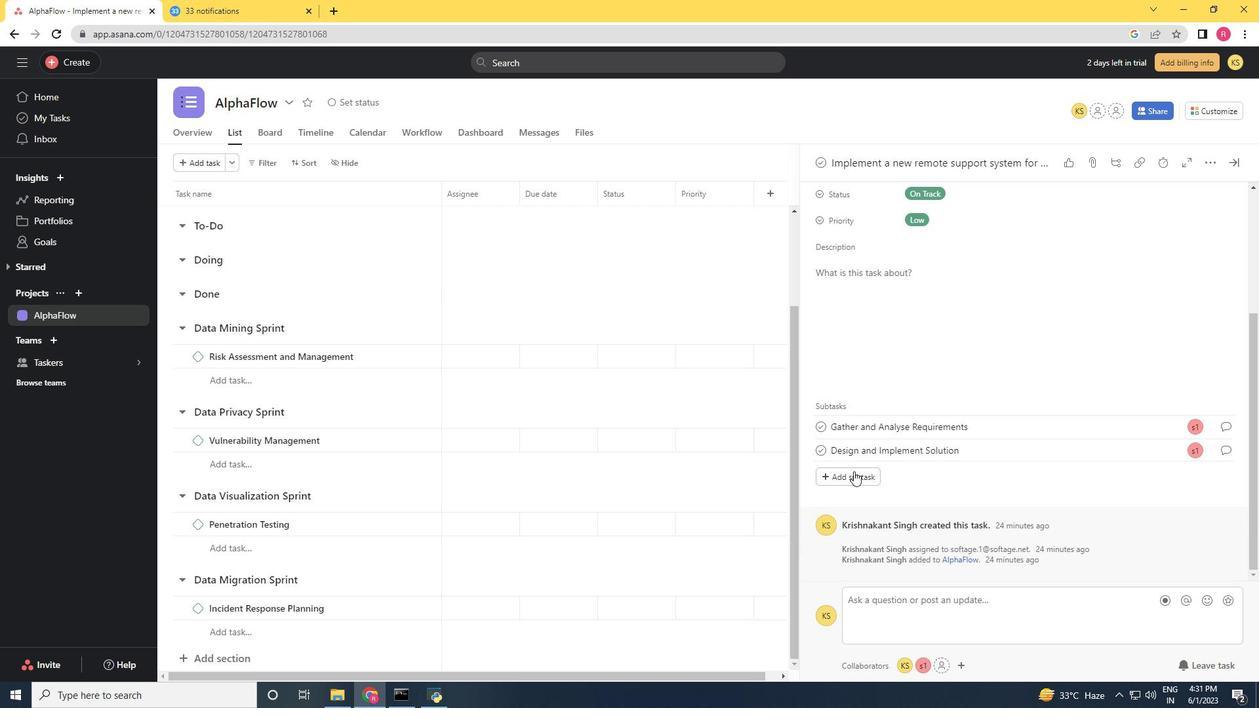 
Action: Mouse moved to (604, 414)
Screenshot: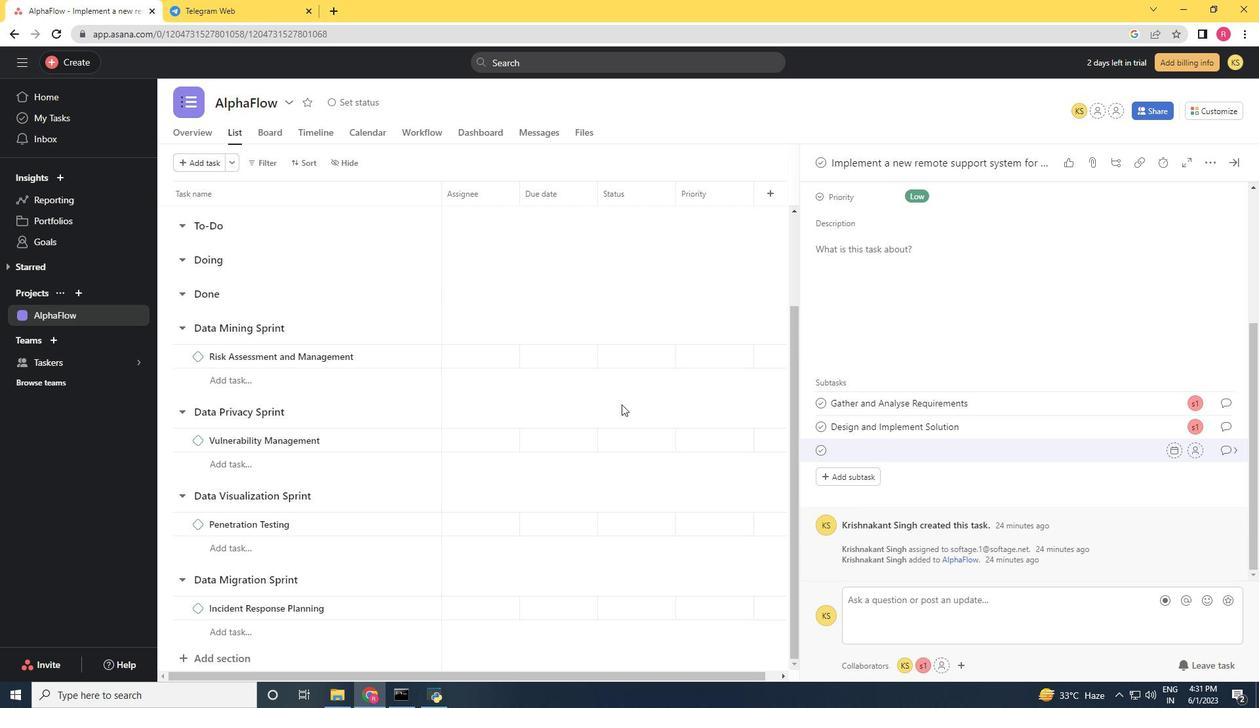
Action: Key pressed <Key.shift>System<Key.space><Key.shift>Test<Key.space>and<Key.space><Key.shift><Key.shift><Key.shift><Key.shift><Key.shift><Key.shift><Key.shift><Key.shift><Key.shift><Key.shift><Key.shift><Key.shift><Key.shift>UAT
Screenshot: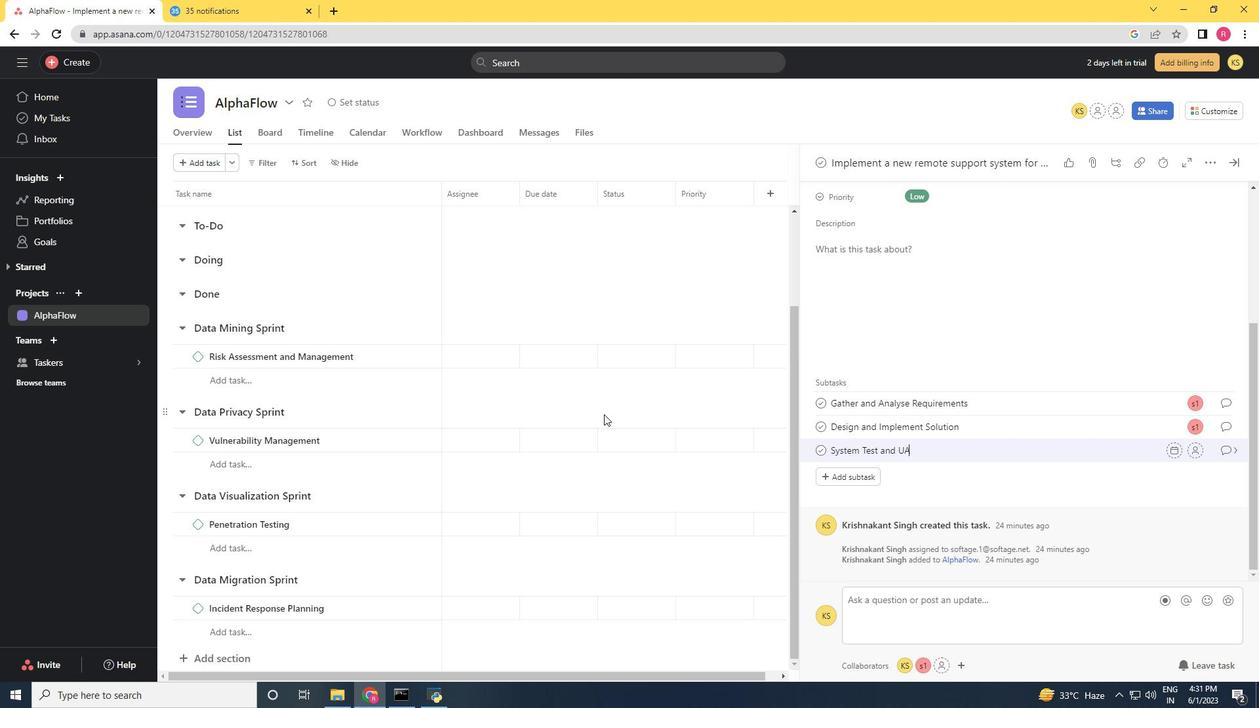 
Action: Mouse moved to (1190, 449)
Screenshot: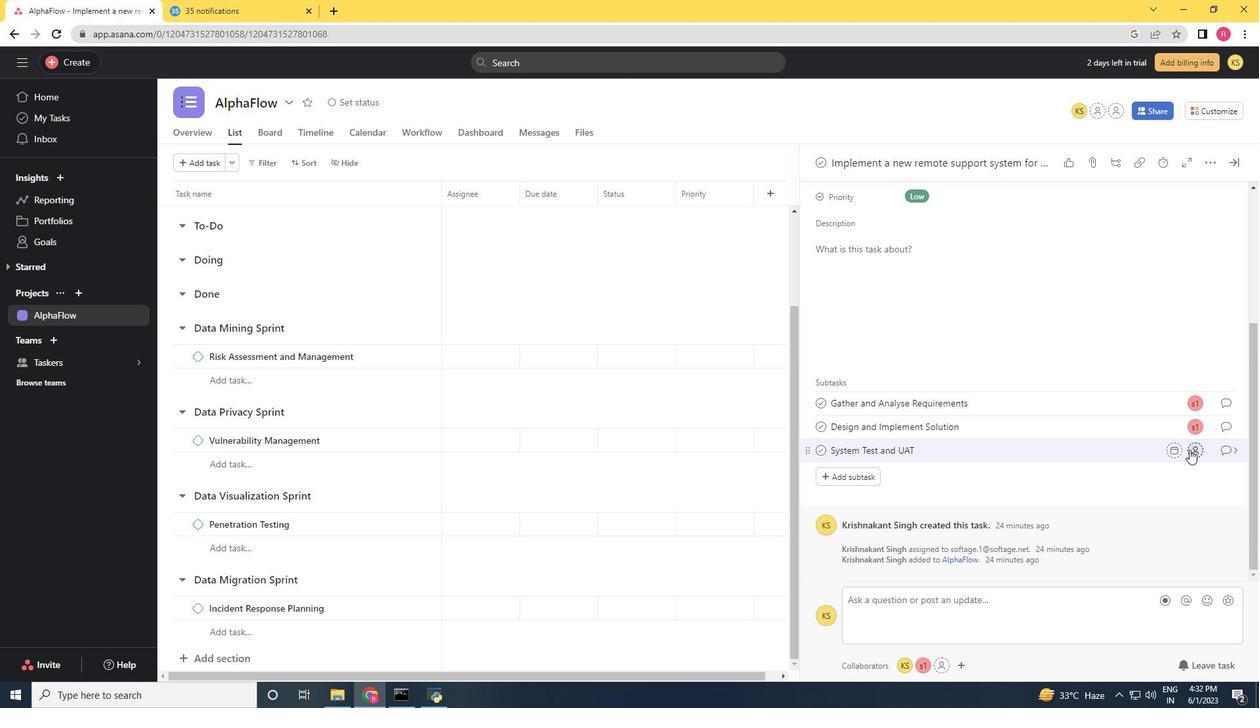 
Action: Mouse pressed left at (1190, 449)
Screenshot: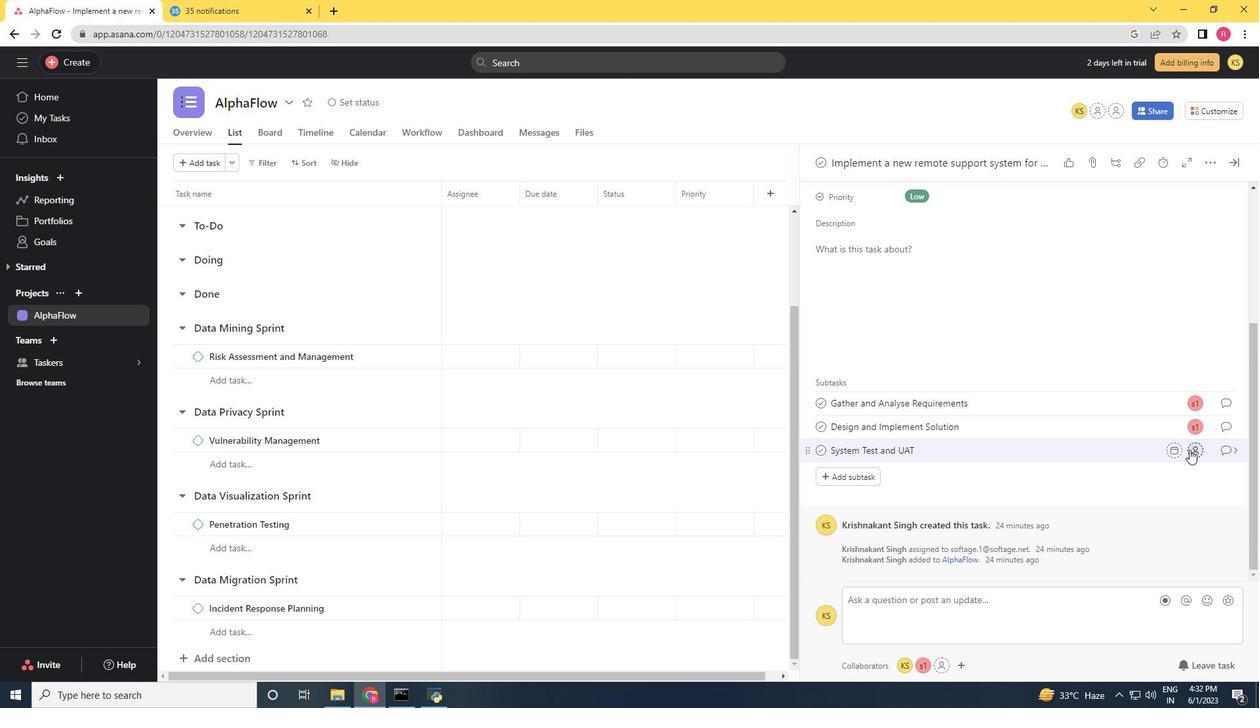 
Action: Mouse moved to (956, 392)
Screenshot: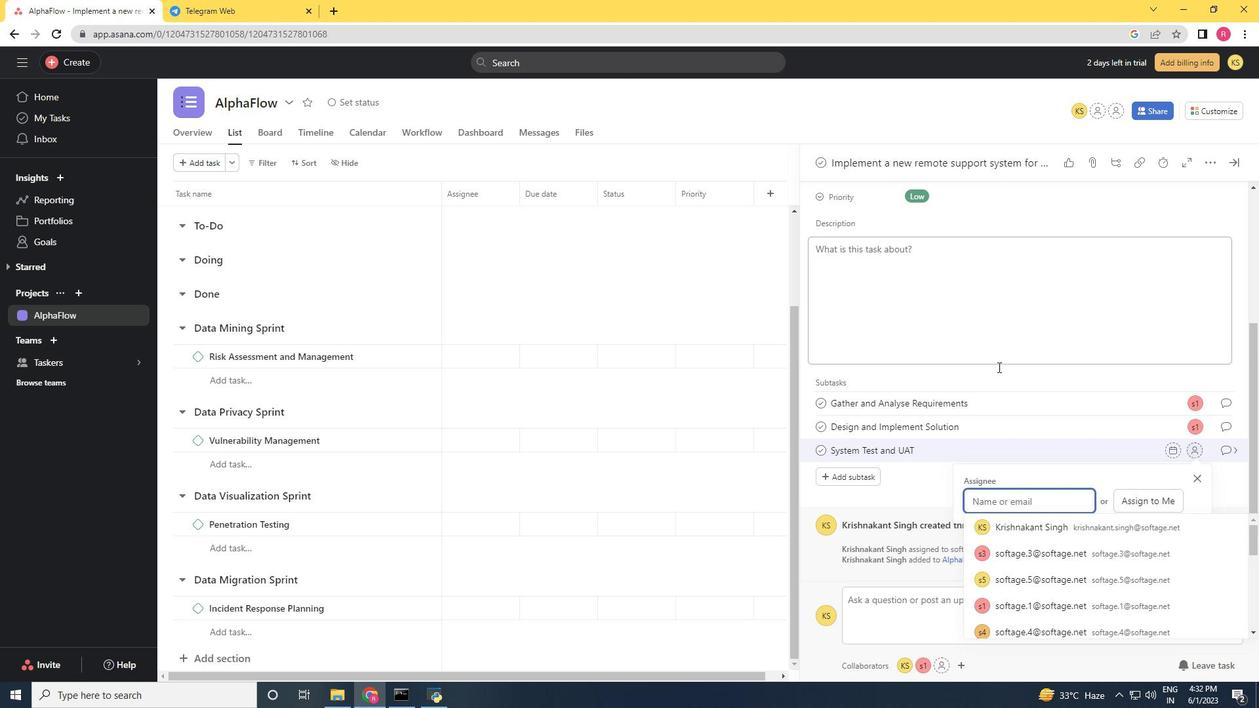 
Action: Key pressed softage.1<Key.shift>@softage.m<Key.backspace>net
Screenshot: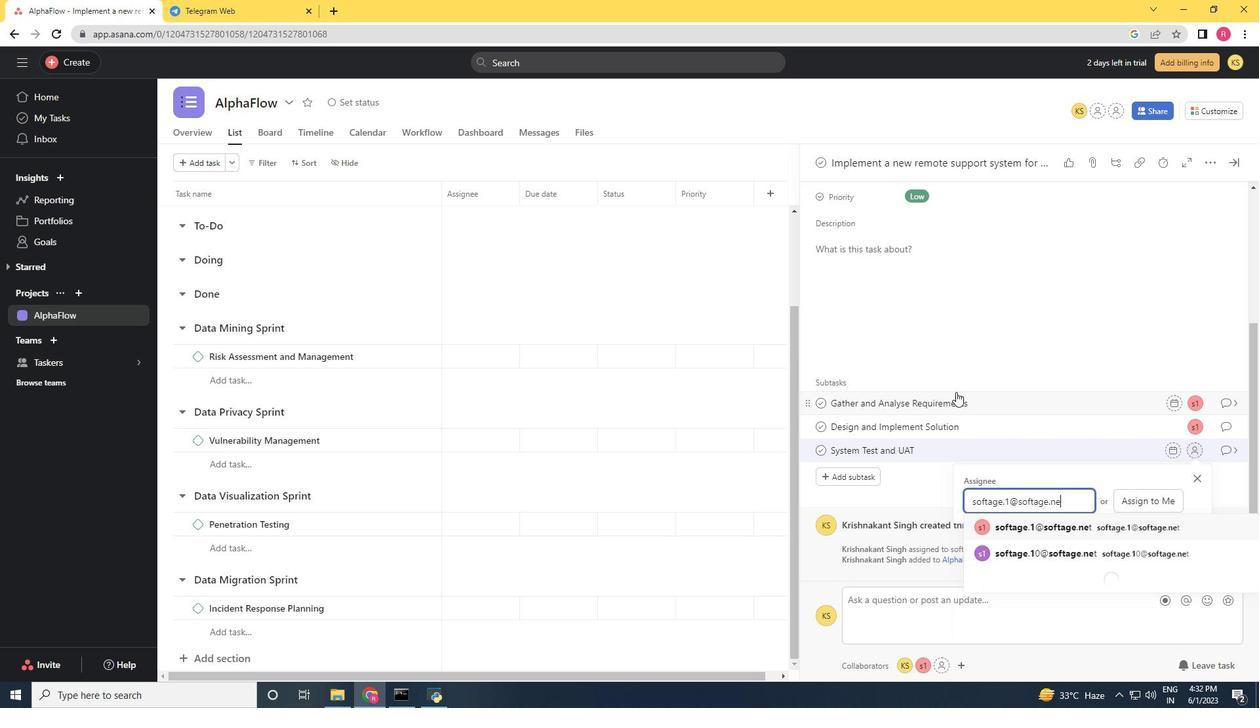 
Action: Mouse moved to (1024, 530)
Screenshot: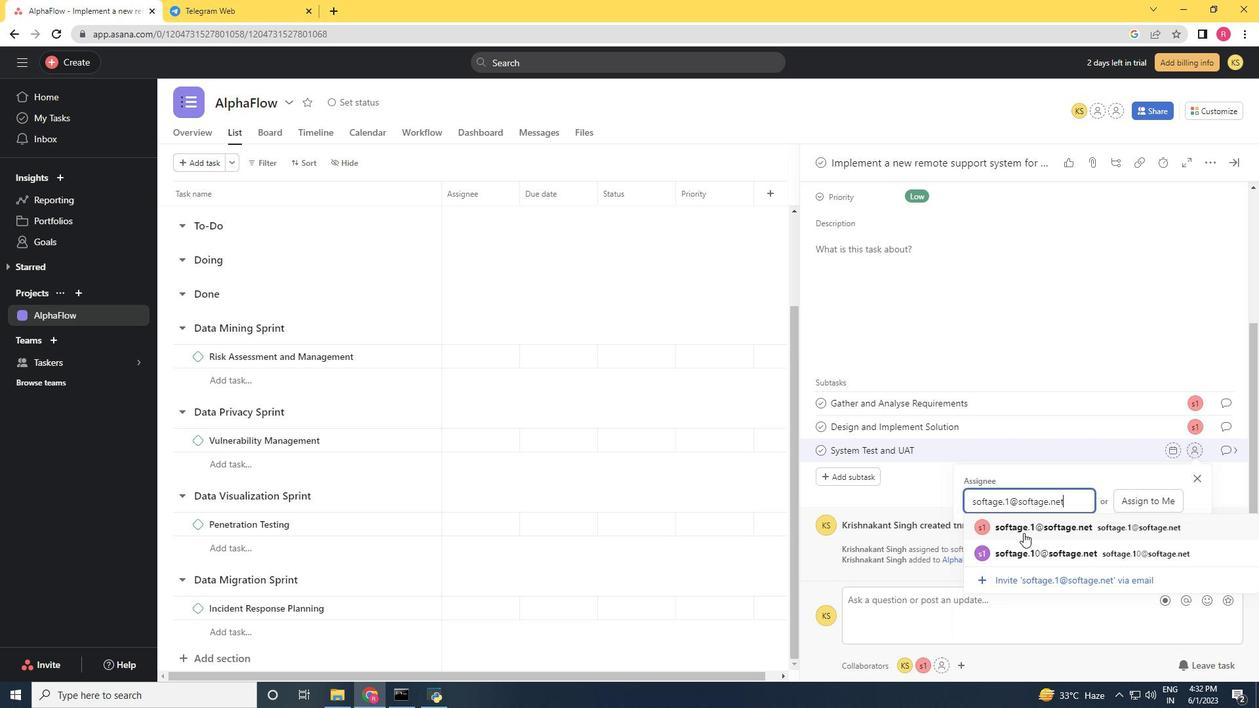 
Action: Mouse pressed left at (1024, 530)
Screenshot: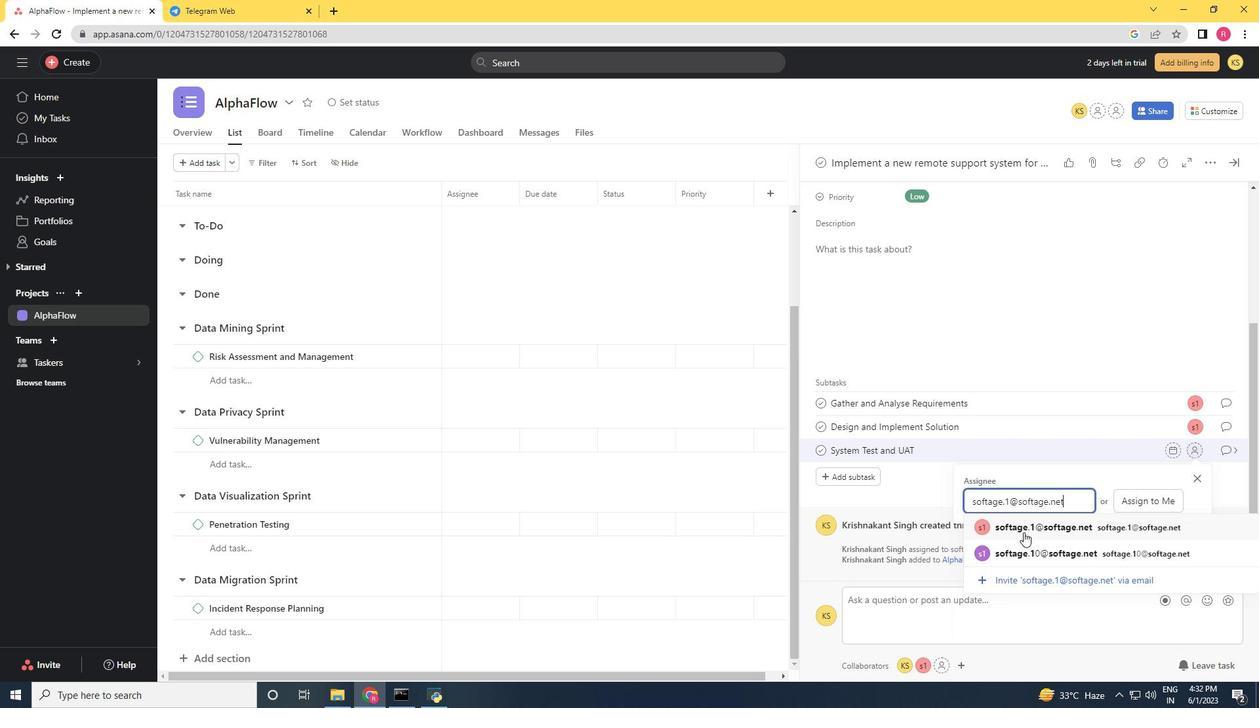 
Action: Mouse moved to (1235, 445)
Screenshot: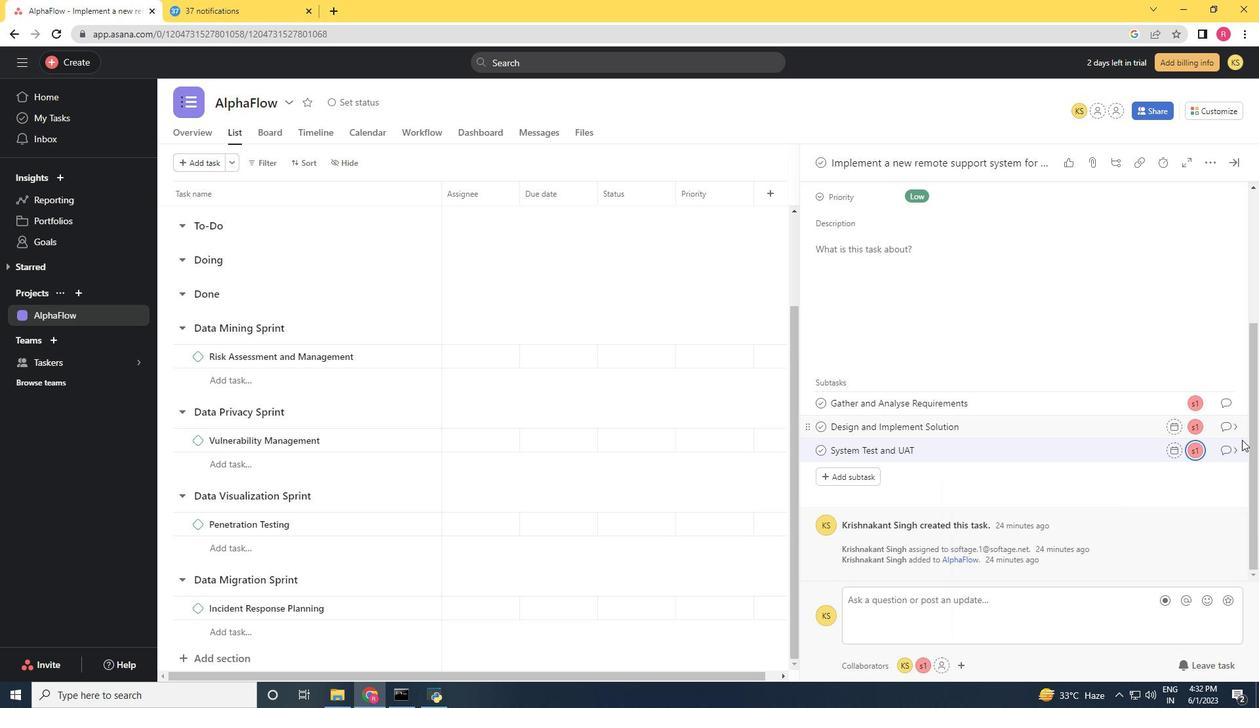 
Action: Mouse pressed left at (1235, 445)
Screenshot: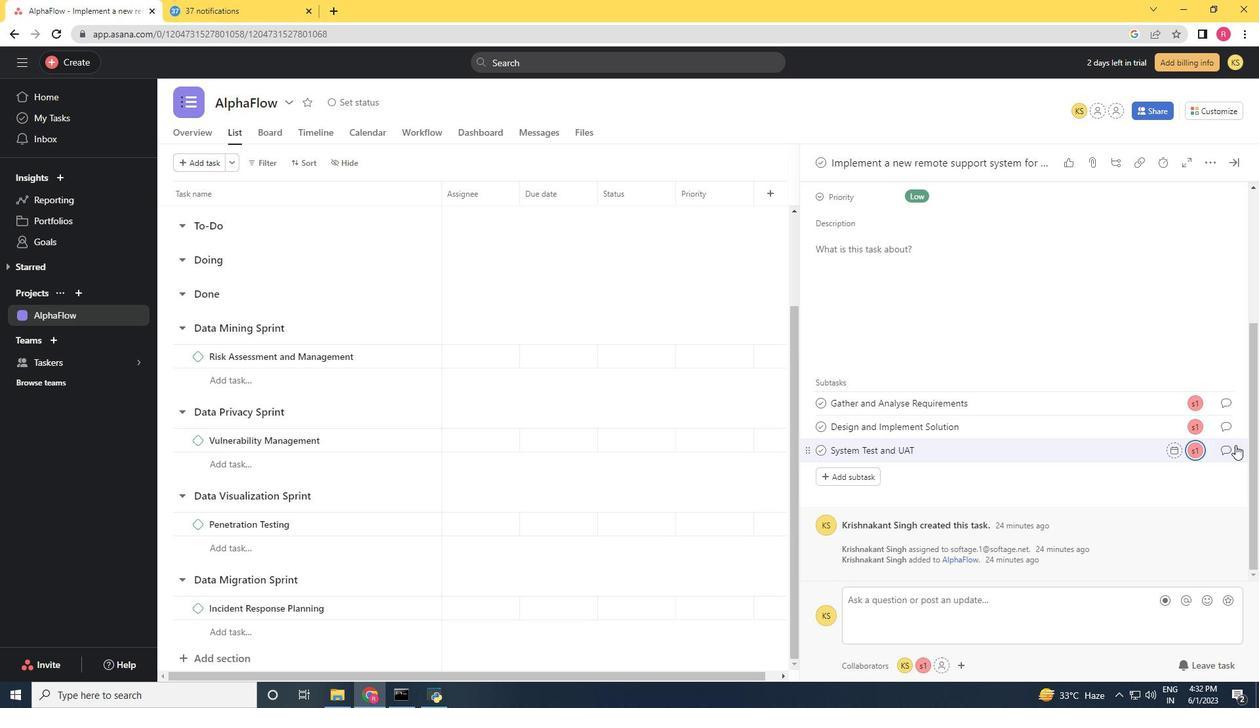 
Action: Mouse moved to (874, 340)
Screenshot: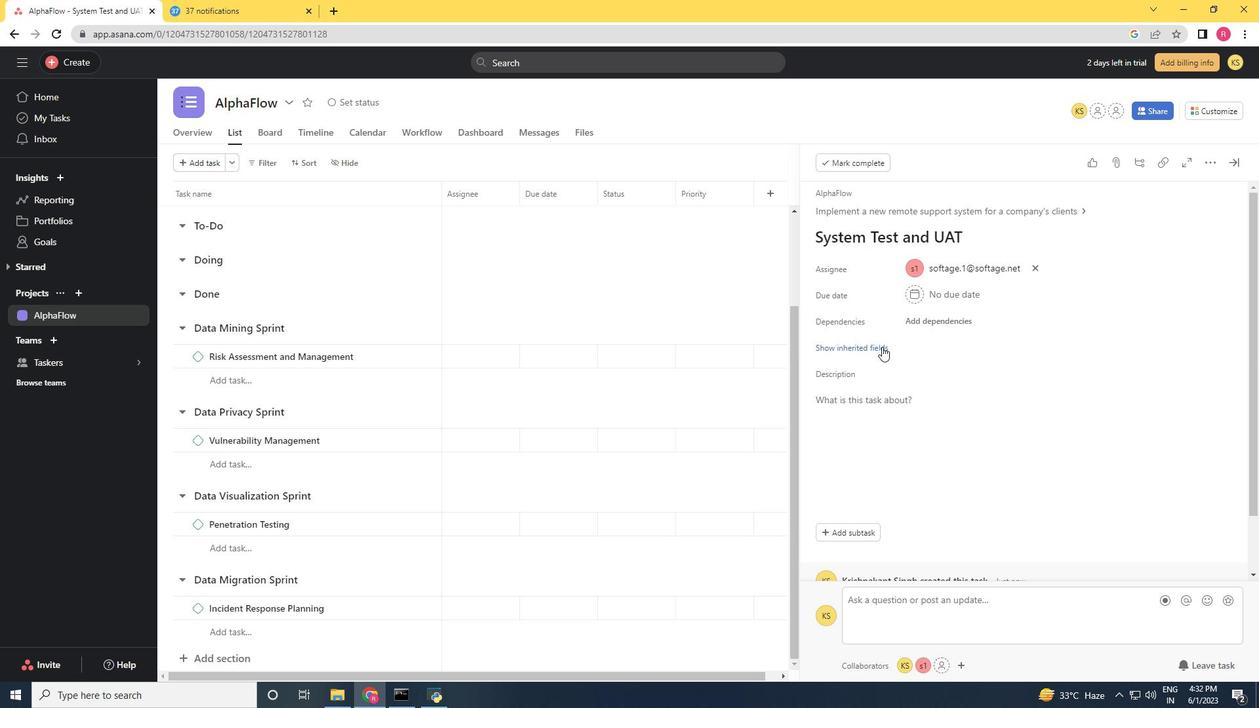 
Action: Mouse pressed left at (874, 340)
Screenshot: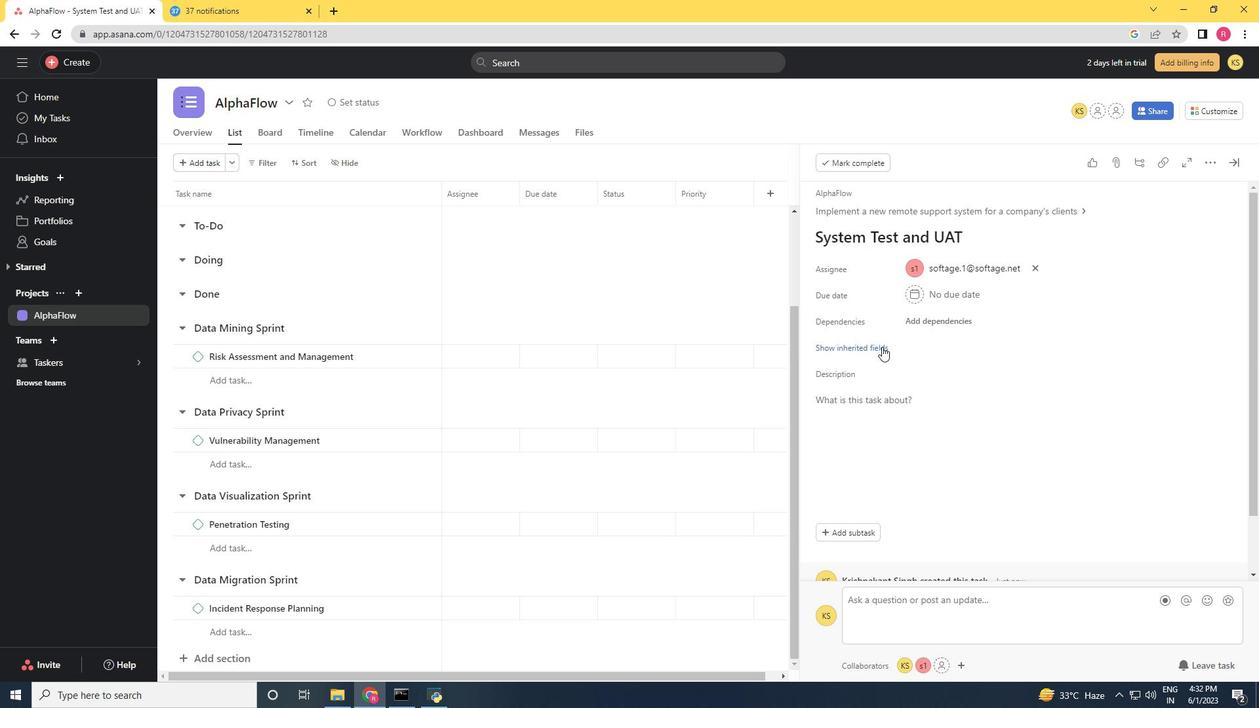 
Action: Mouse moved to (924, 371)
Screenshot: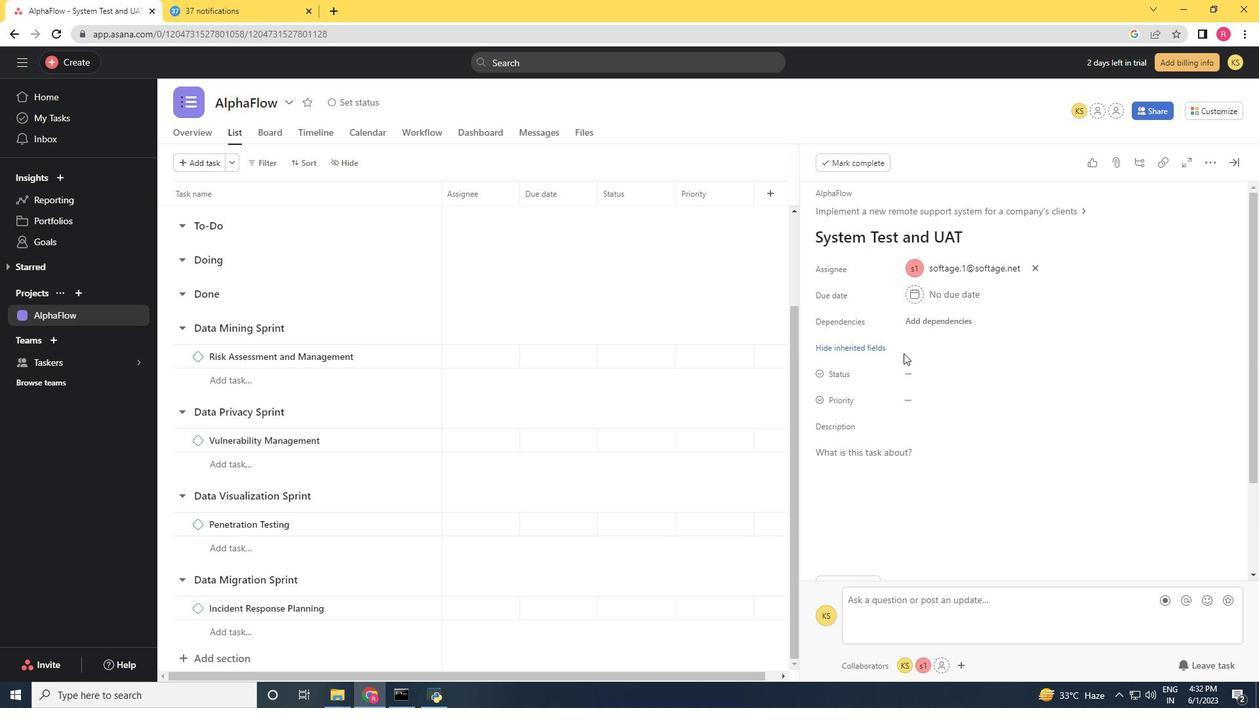 
Action: Mouse pressed left at (924, 371)
Screenshot: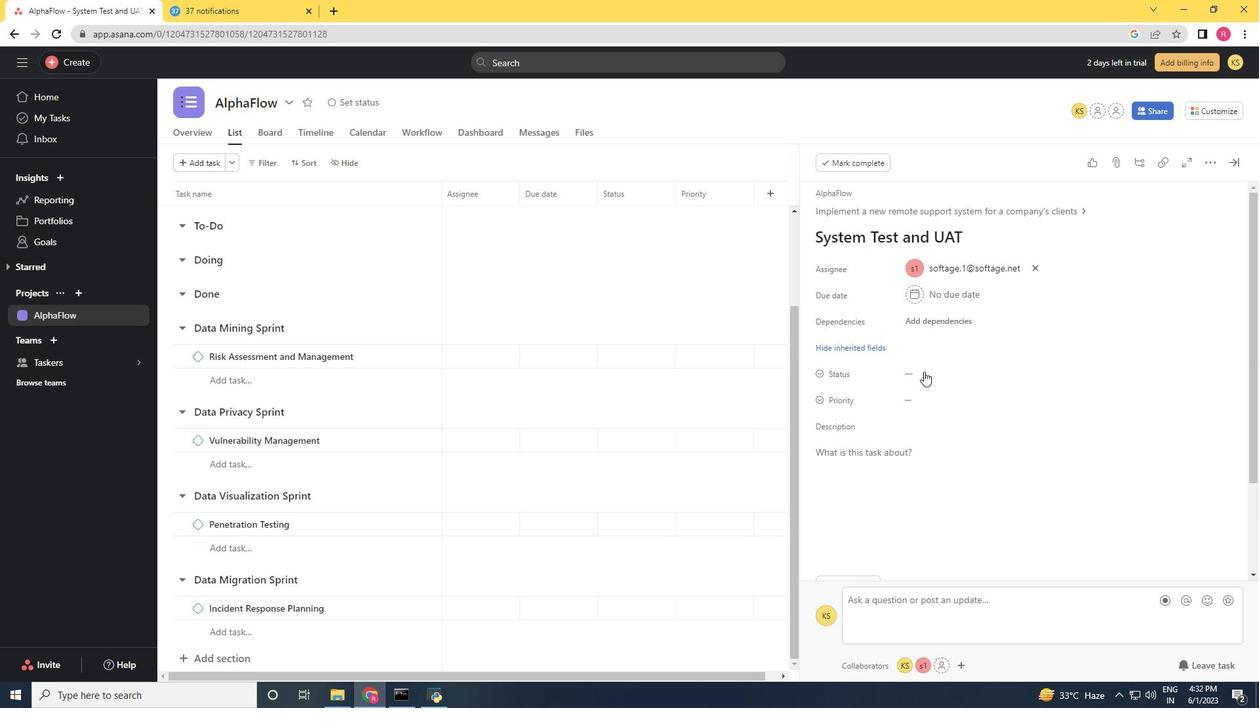 
Action: Mouse moved to (953, 436)
Screenshot: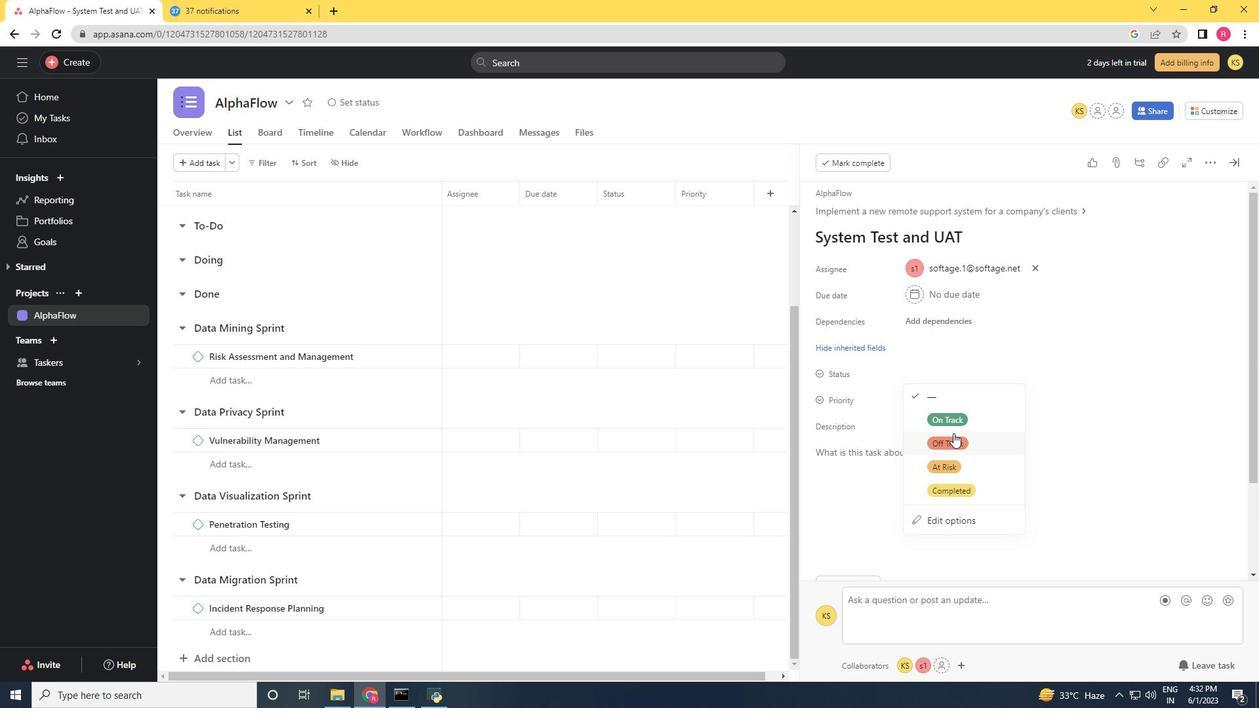
Action: Mouse pressed left at (953, 436)
Screenshot: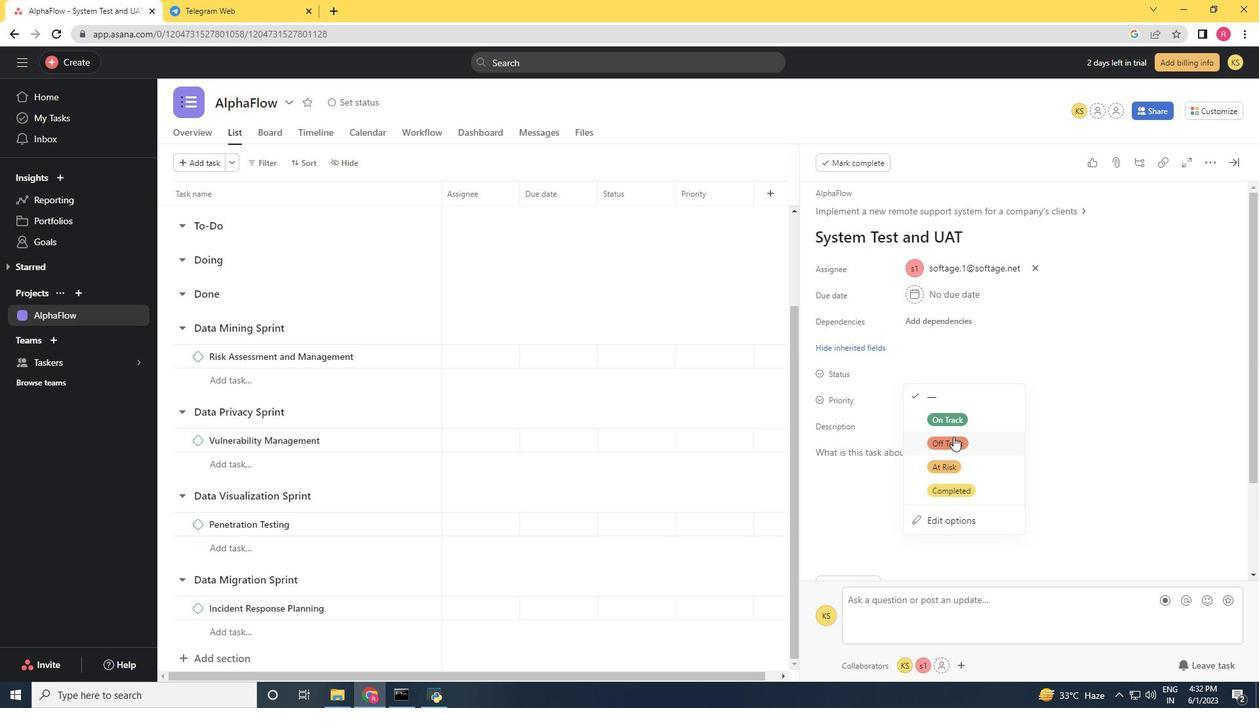 
Action: Mouse moved to (918, 403)
Screenshot: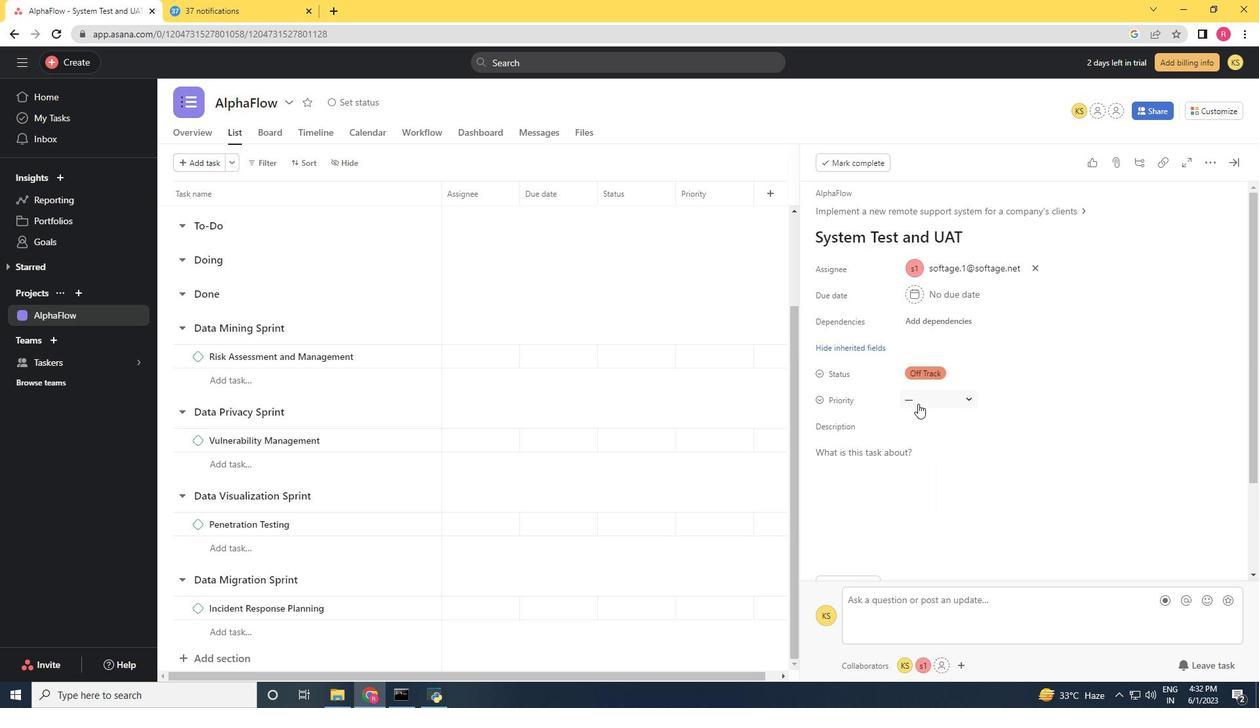 
Action: Mouse pressed left at (918, 403)
Screenshot: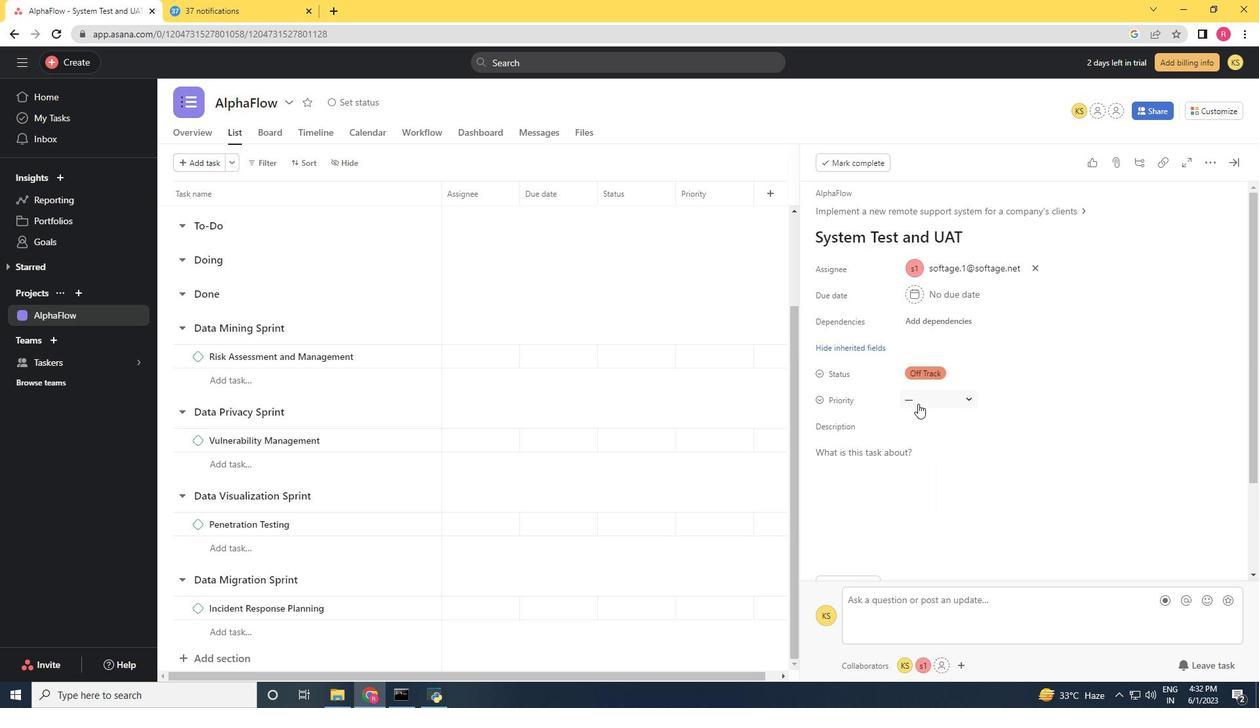 
Action: Mouse moved to (934, 443)
Screenshot: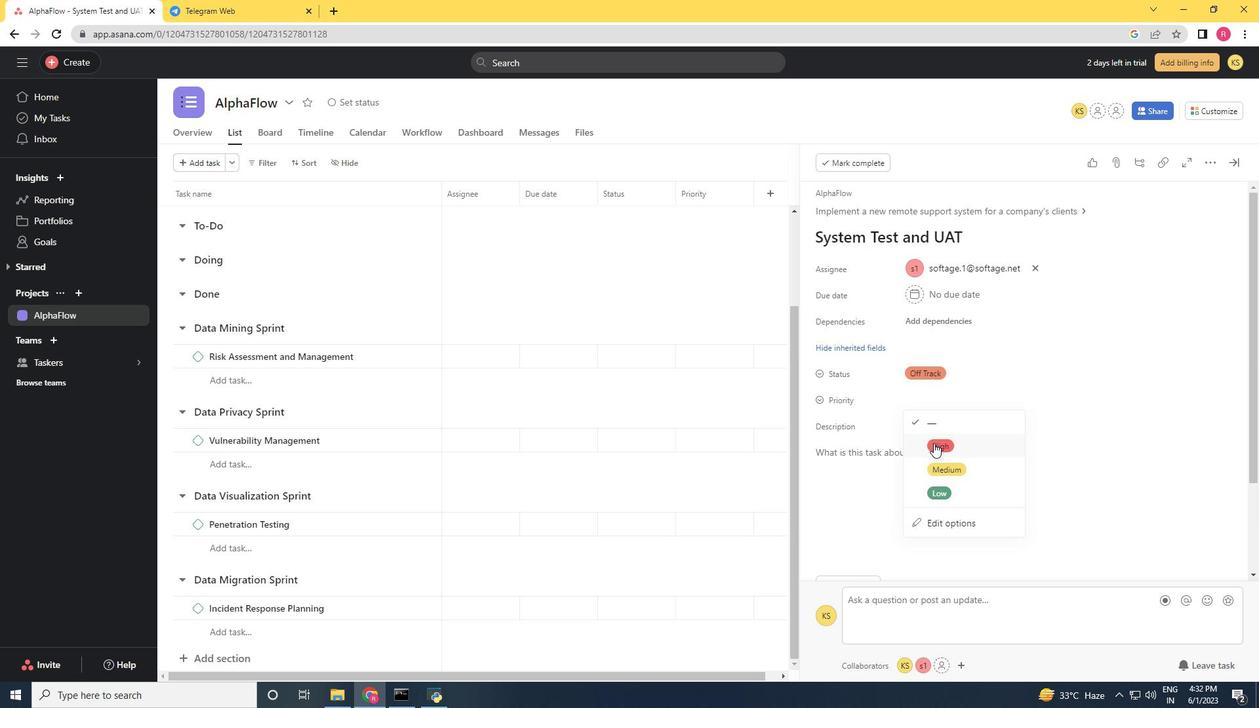 
Action: Mouse pressed left at (934, 443)
Screenshot: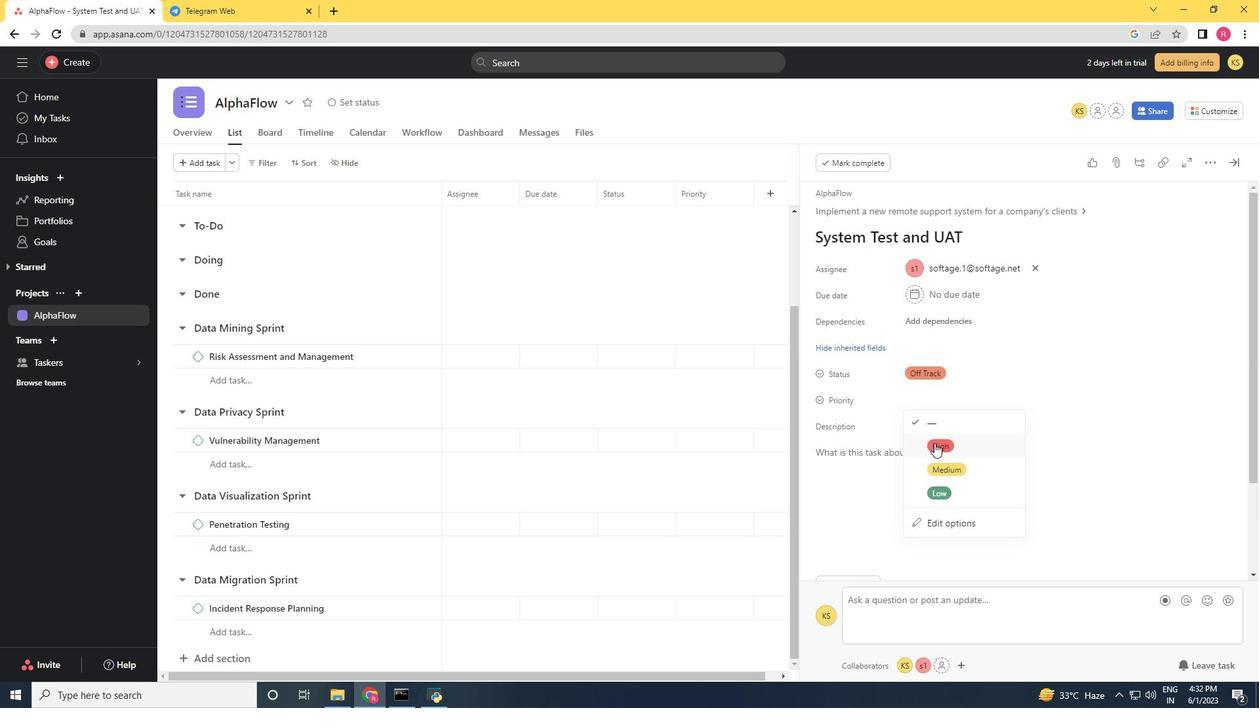 
Action: Mouse moved to (935, 440)
Screenshot: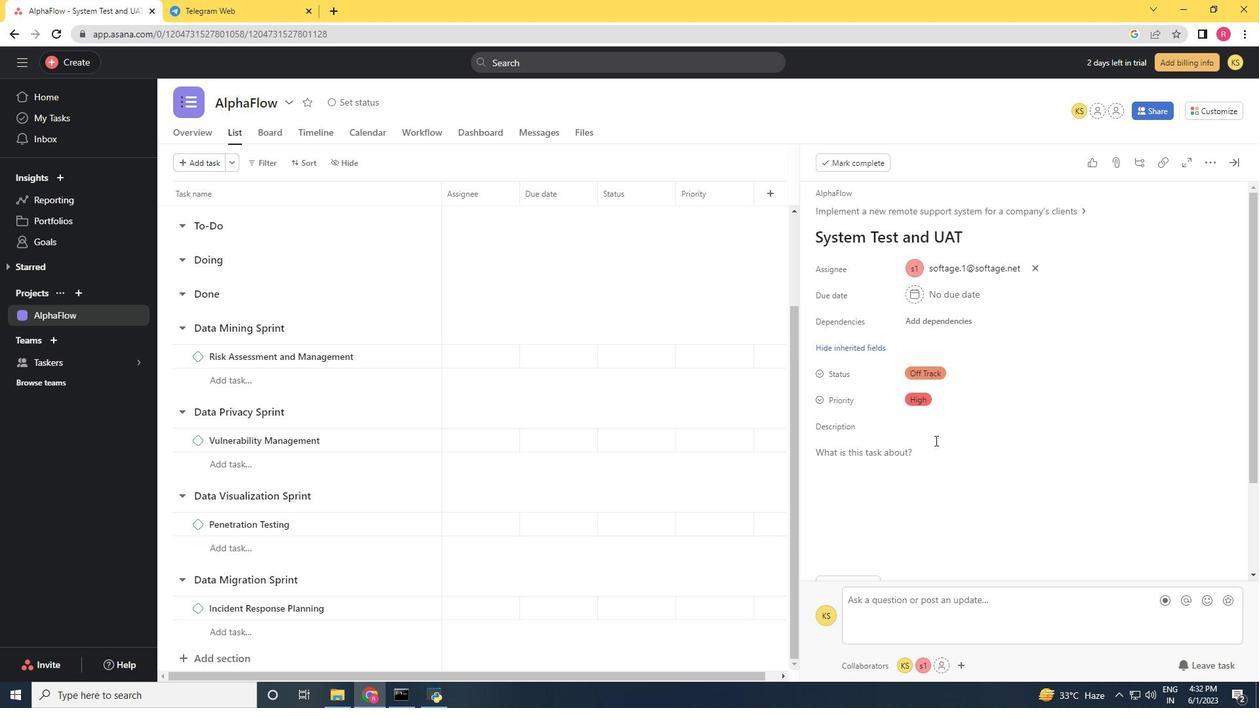 
